 Task: Create a task  Integrate website with a new chatbot for customer support , assign it to team member softage.2@softage.net in the project BlazeTech and update the status of the task to  Off Track , set the priority of the task to Medium
Action: Mouse moved to (155, 658)
Screenshot: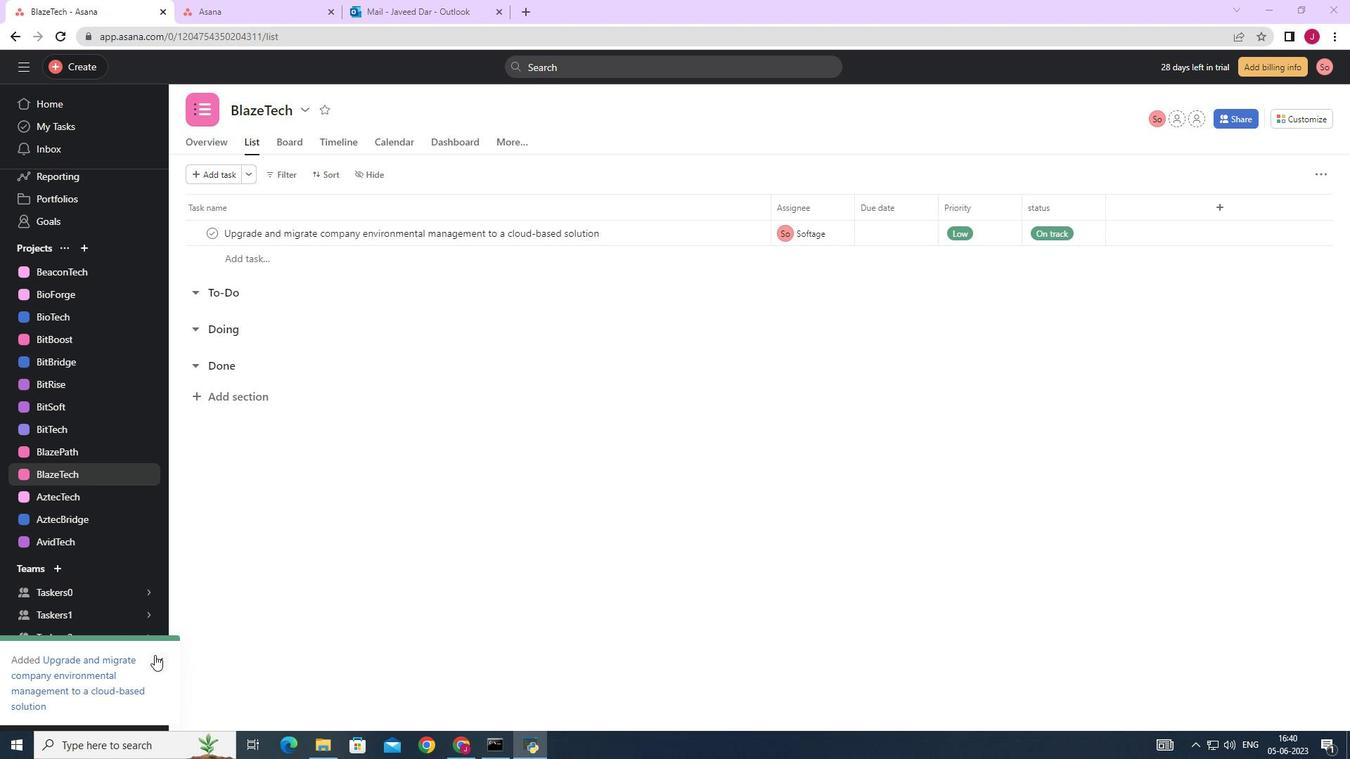 
Action: Mouse pressed left at (155, 658)
Screenshot: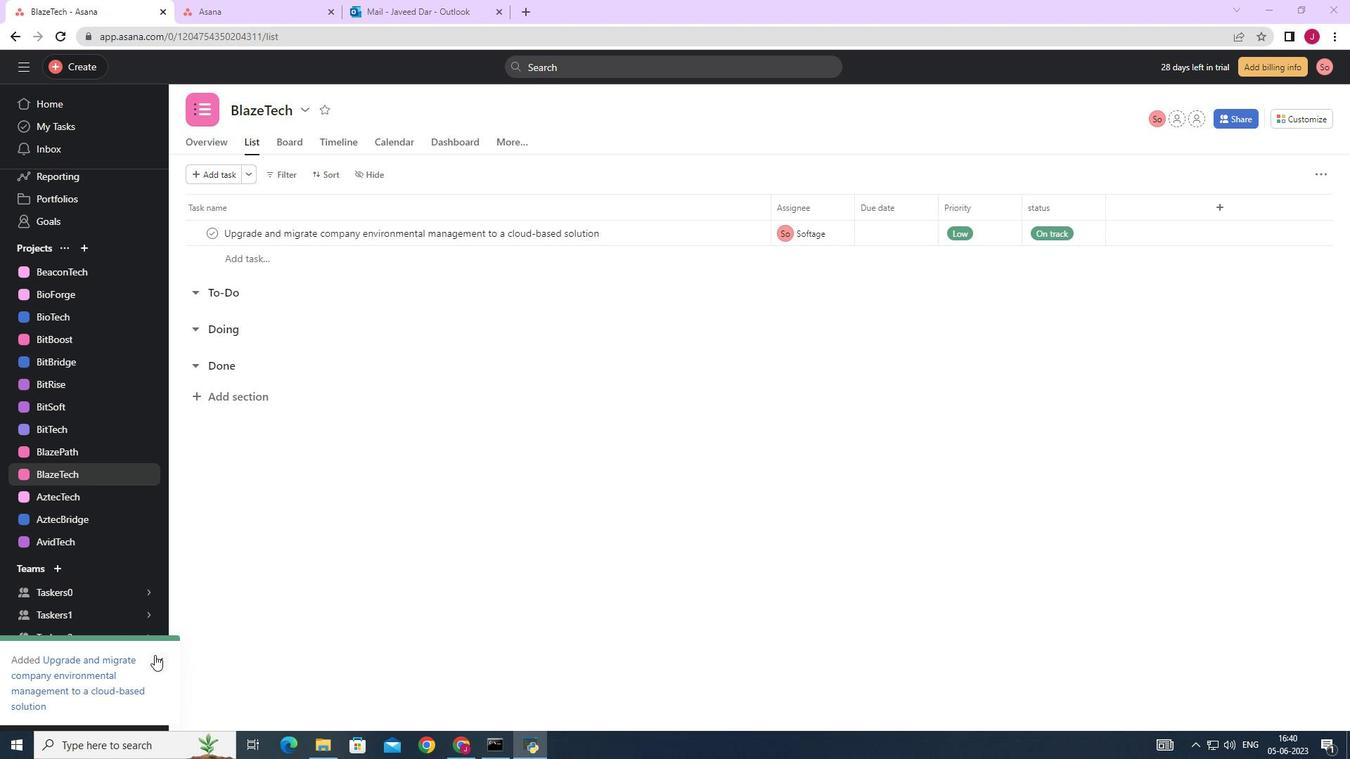 
Action: Mouse moved to (90, 60)
Screenshot: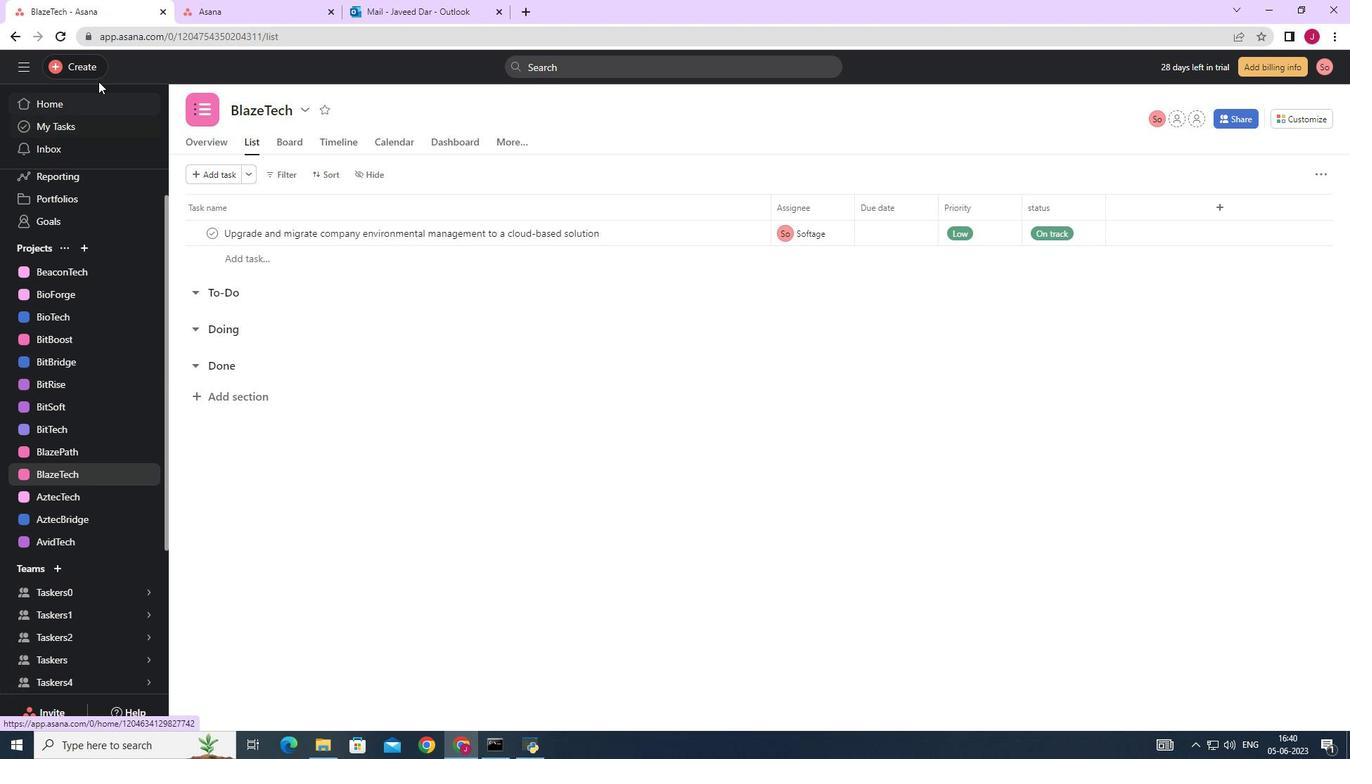 
Action: Mouse pressed left at (90, 60)
Screenshot: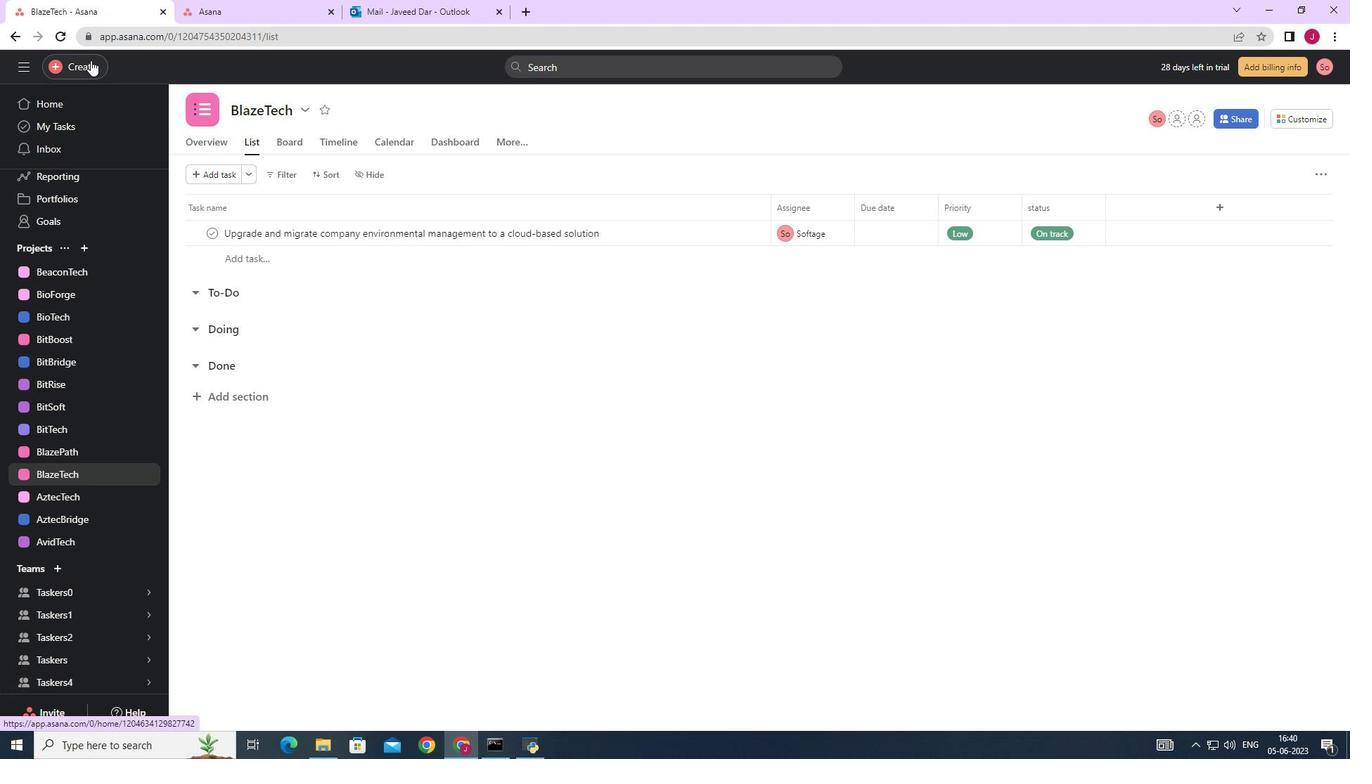 
Action: Mouse moved to (147, 68)
Screenshot: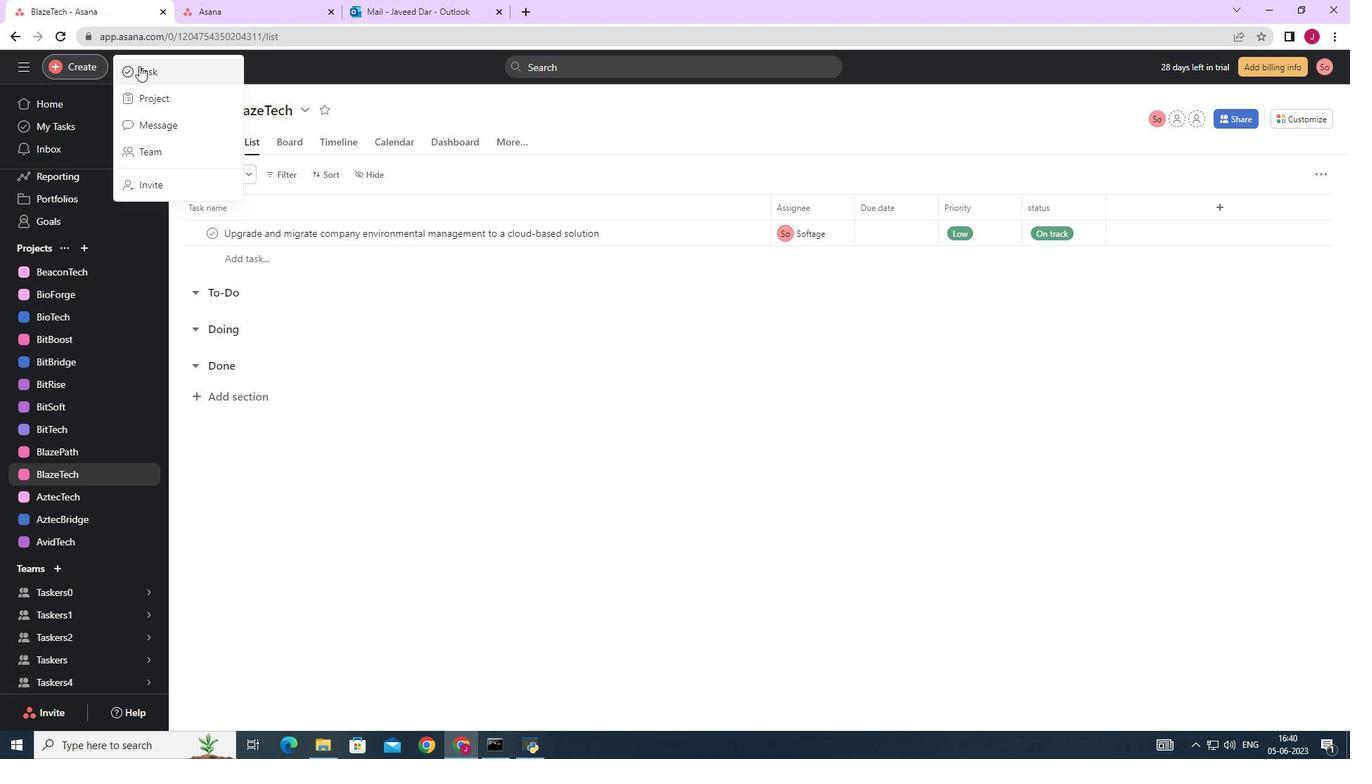 
Action: Mouse pressed left at (147, 68)
Screenshot: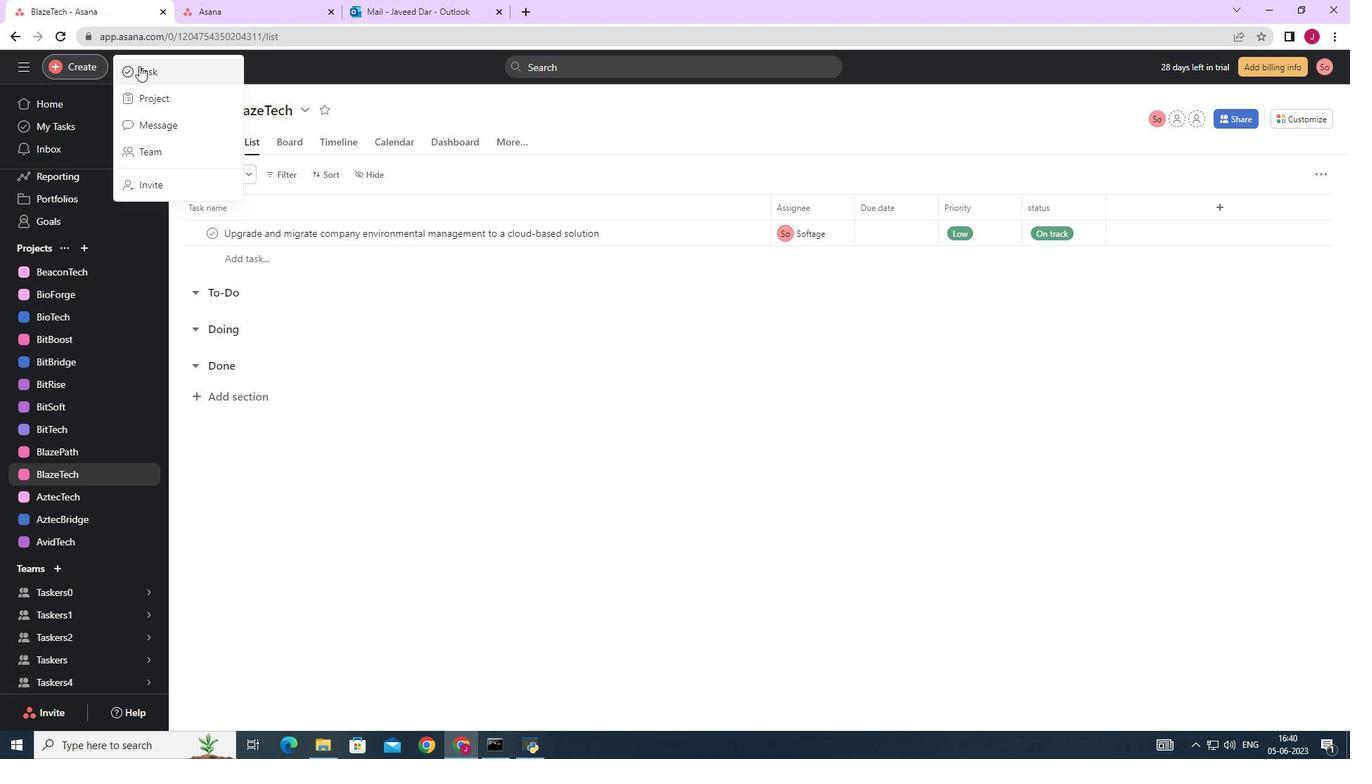 
Action: Mouse moved to (1070, 465)
Screenshot: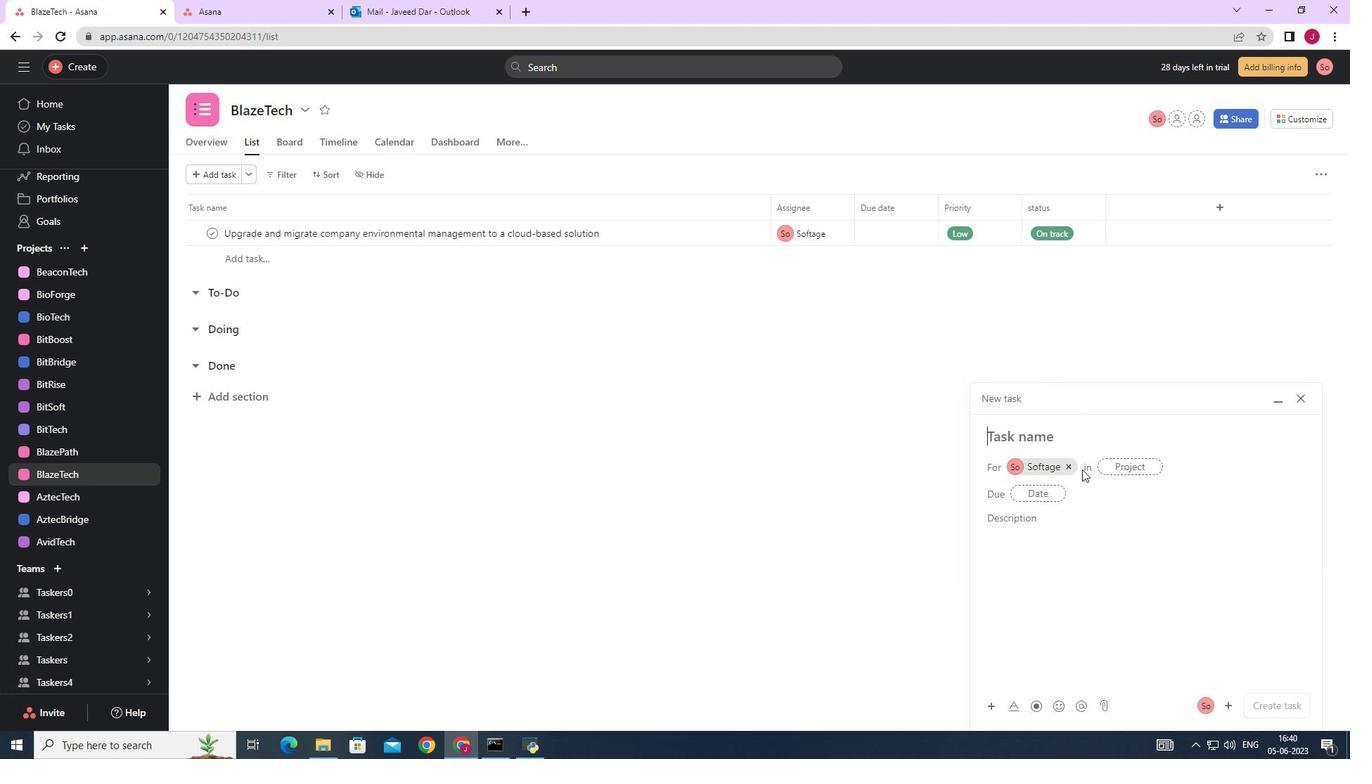 
Action: Mouse pressed left at (1070, 465)
Screenshot: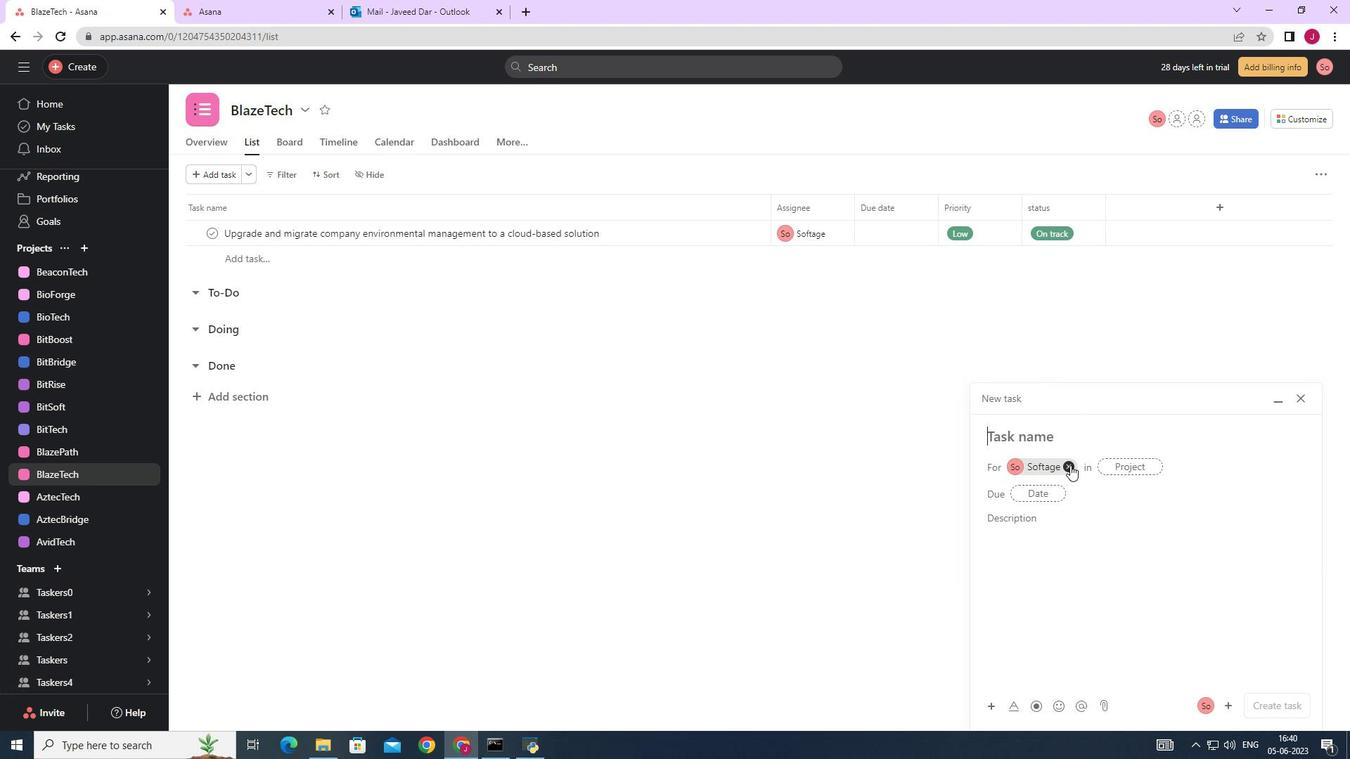 
Action: Mouse moved to (1020, 443)
Screenshot: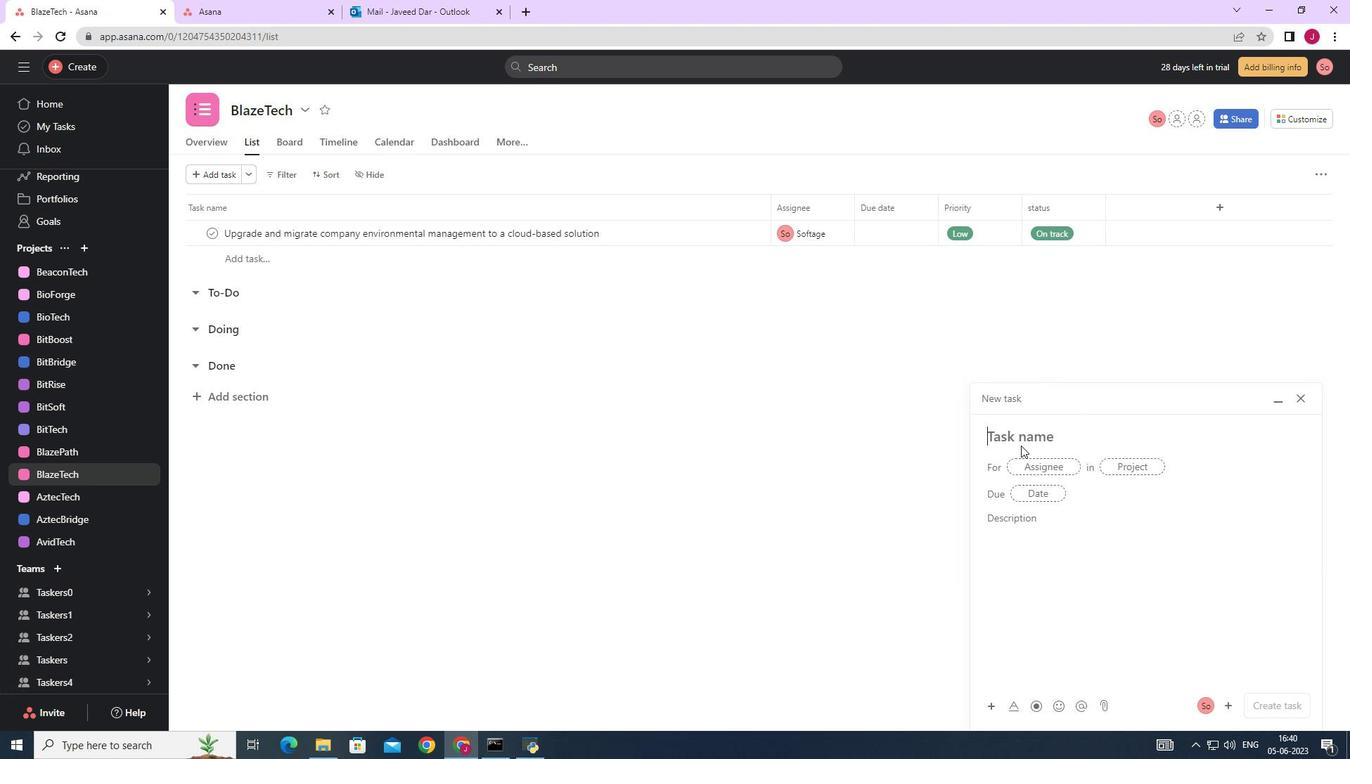 
Action: Mouse pressed left at (1020, 443)
Screenshot: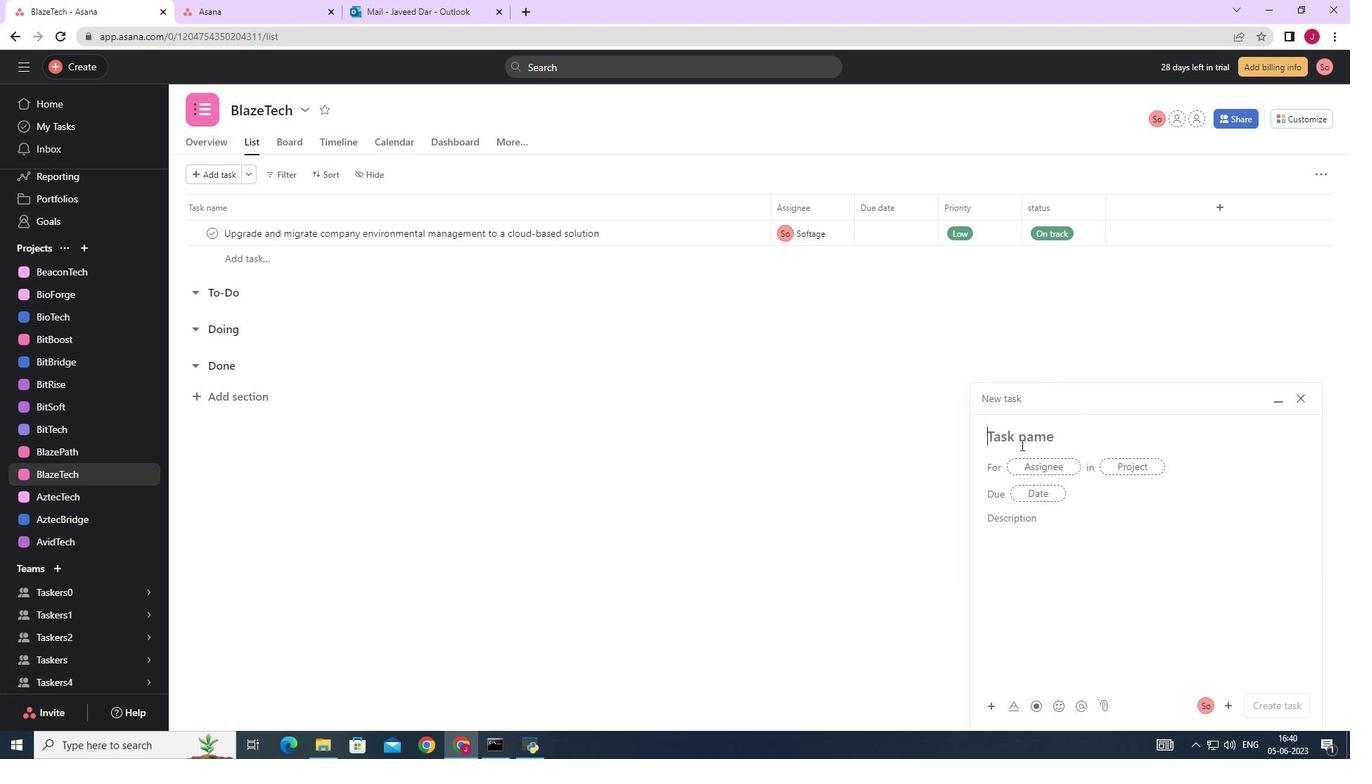
Action: Mouse moved to (1020, 443)
Screenshot: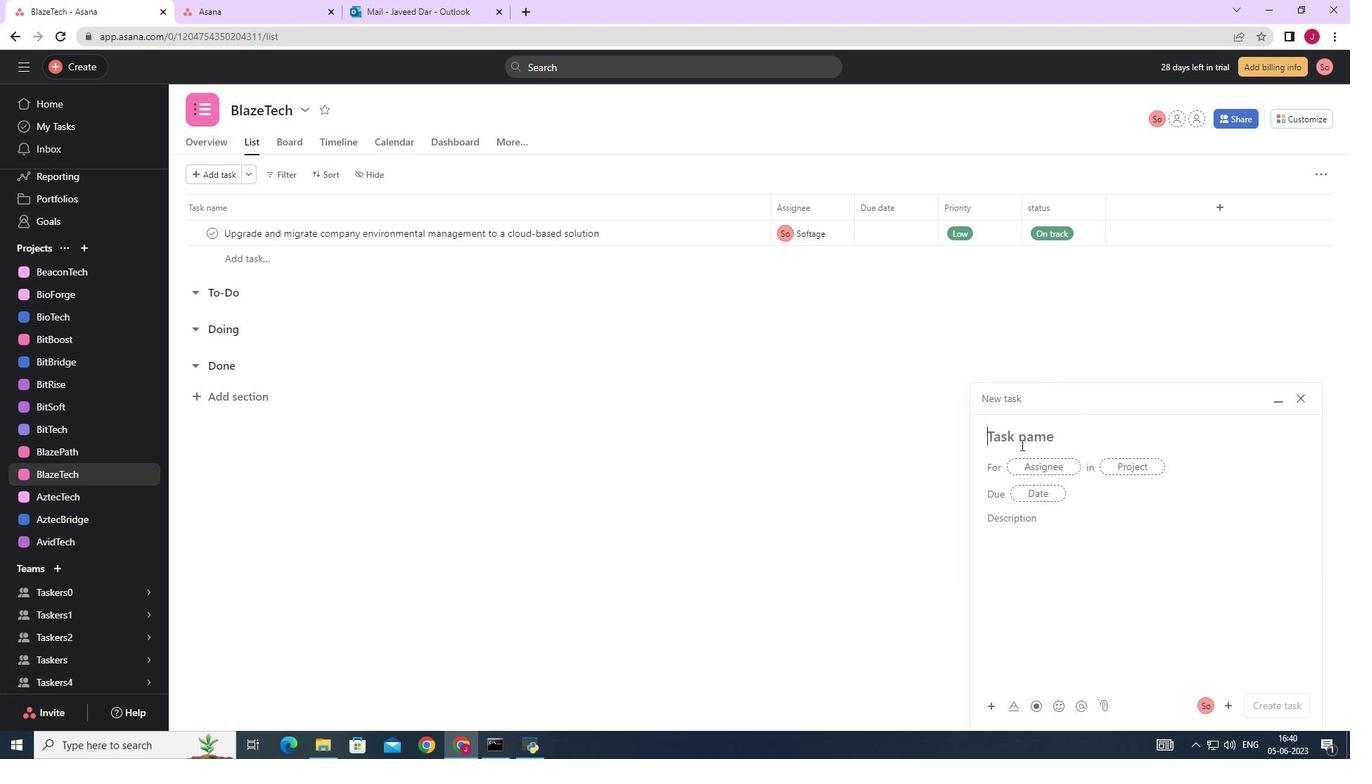 
Action: Key pressed <Key.caps_lock>IN<Key.backspace><Key.caps_lock>n<Key.caps_lock><Key.caps_lock>tegrate<Key.space>website<Key.space>with<Key.space>a<Key.space>new<Key.space>chatbot<Key.space>for<Key.space>customer<Key.space>suppr<Key.backspace>ort<Key.space>
Screenshot: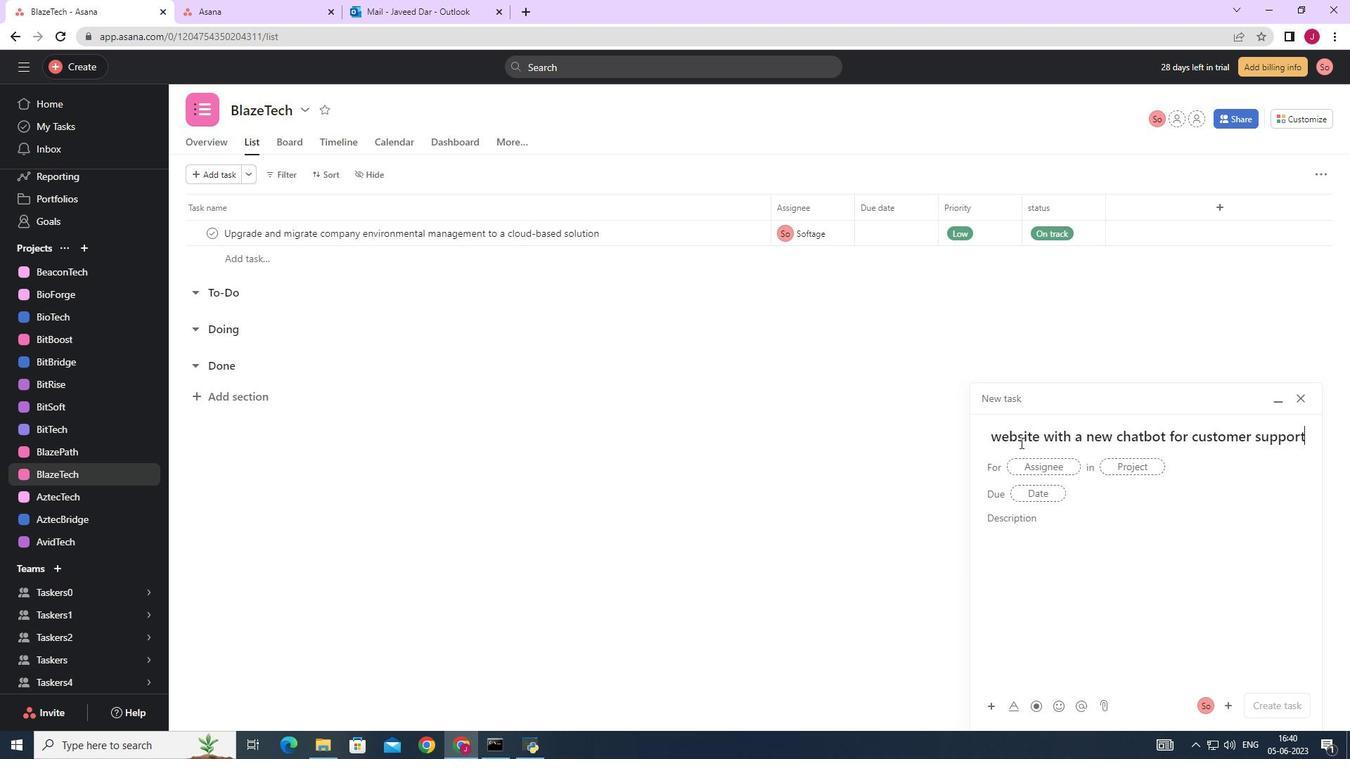 
Action: Mouse moved to (1034, 464)
Screenshot: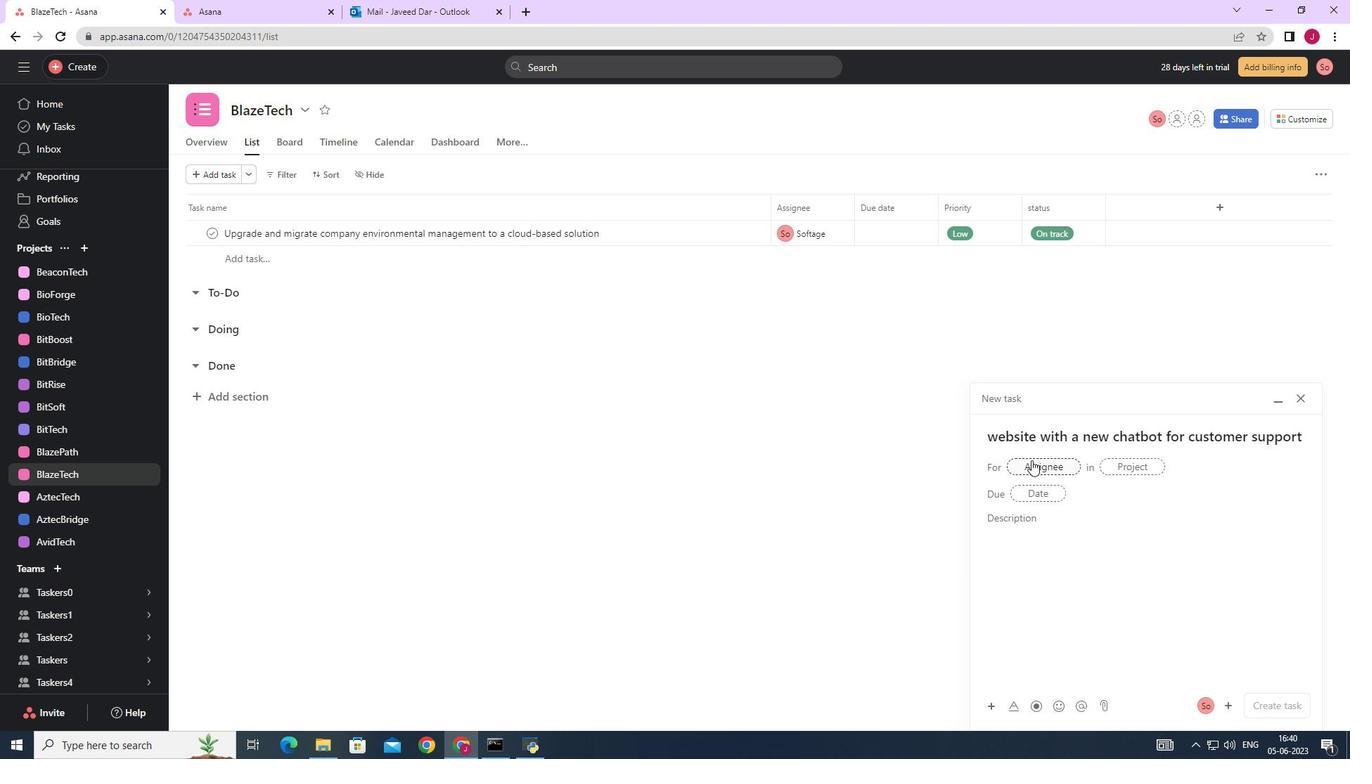 
Action: Mouse pressed left at (1034, 464)
Screenshot: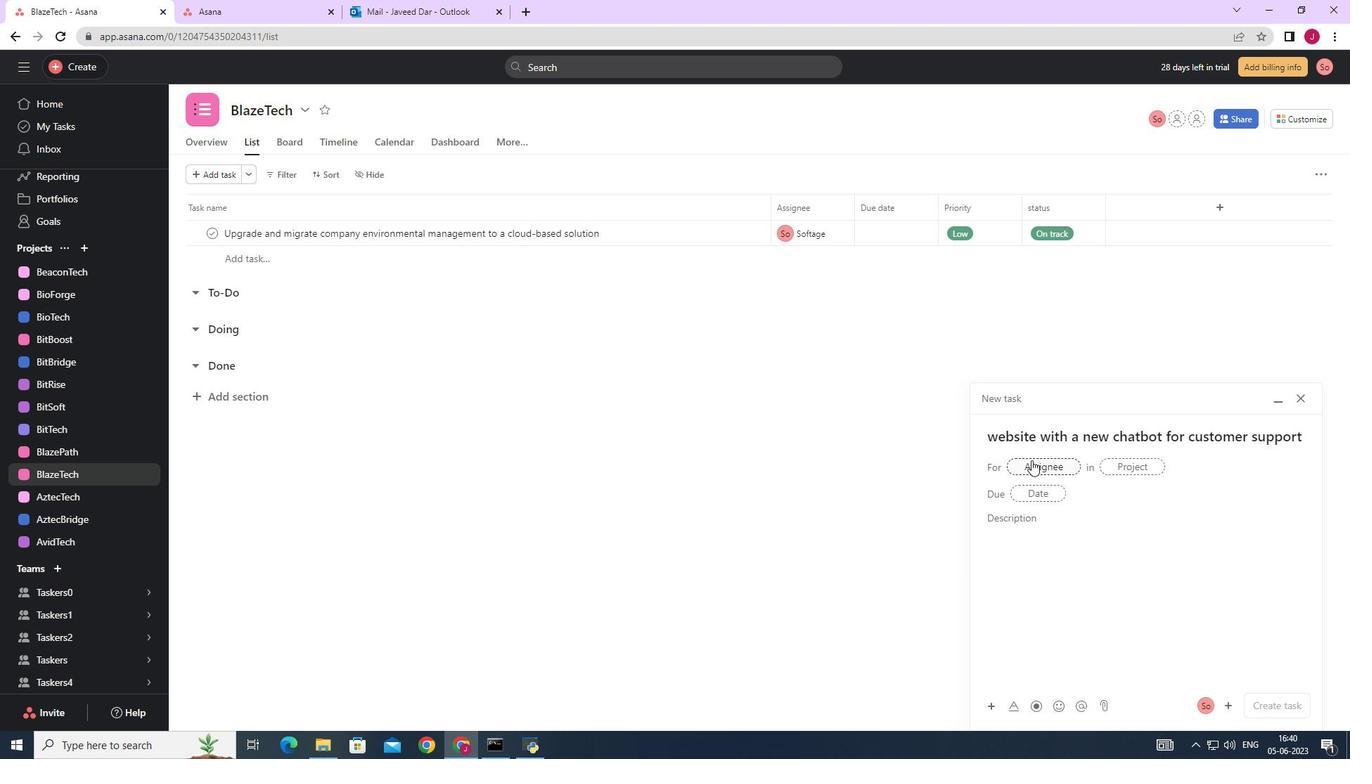 
Action: Key pressed softage.2
Screenshot: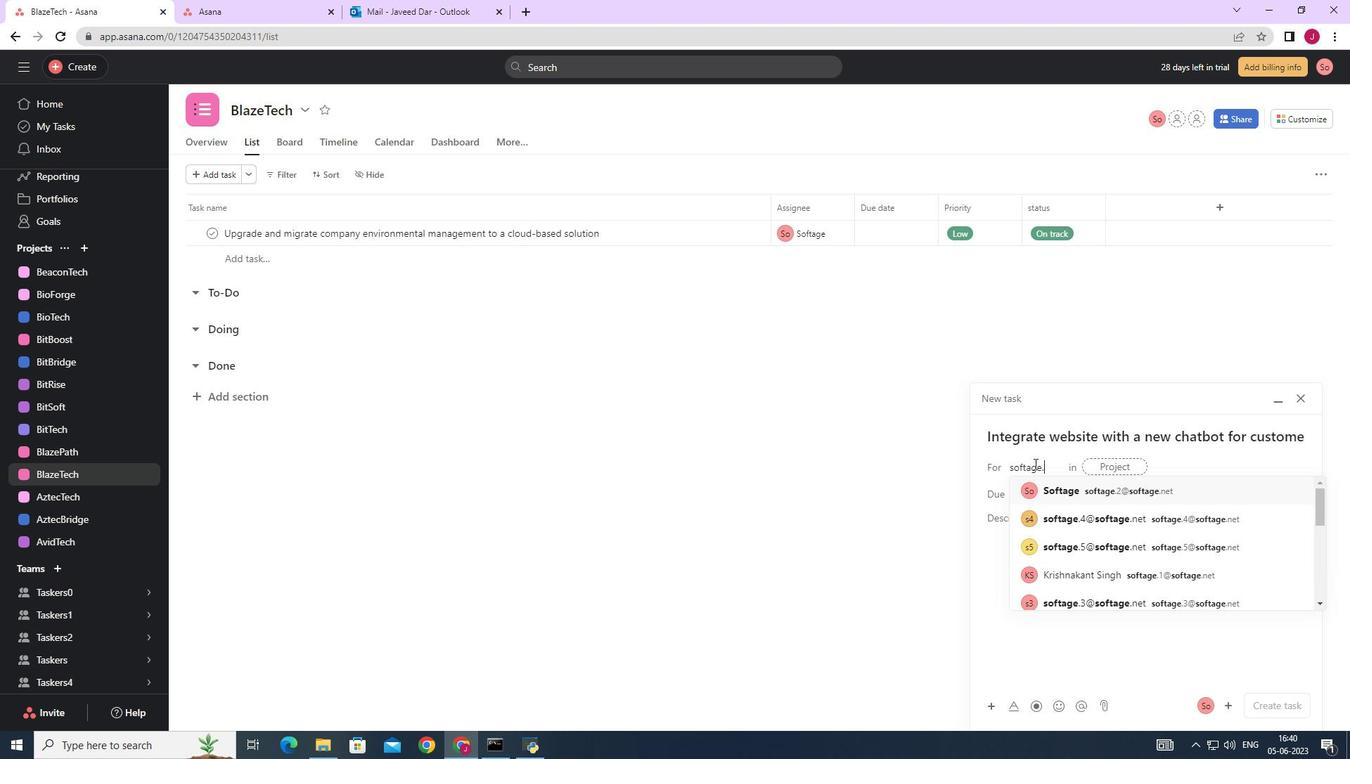 
Action: Mouse moved to (1106, 490)
Screenshot: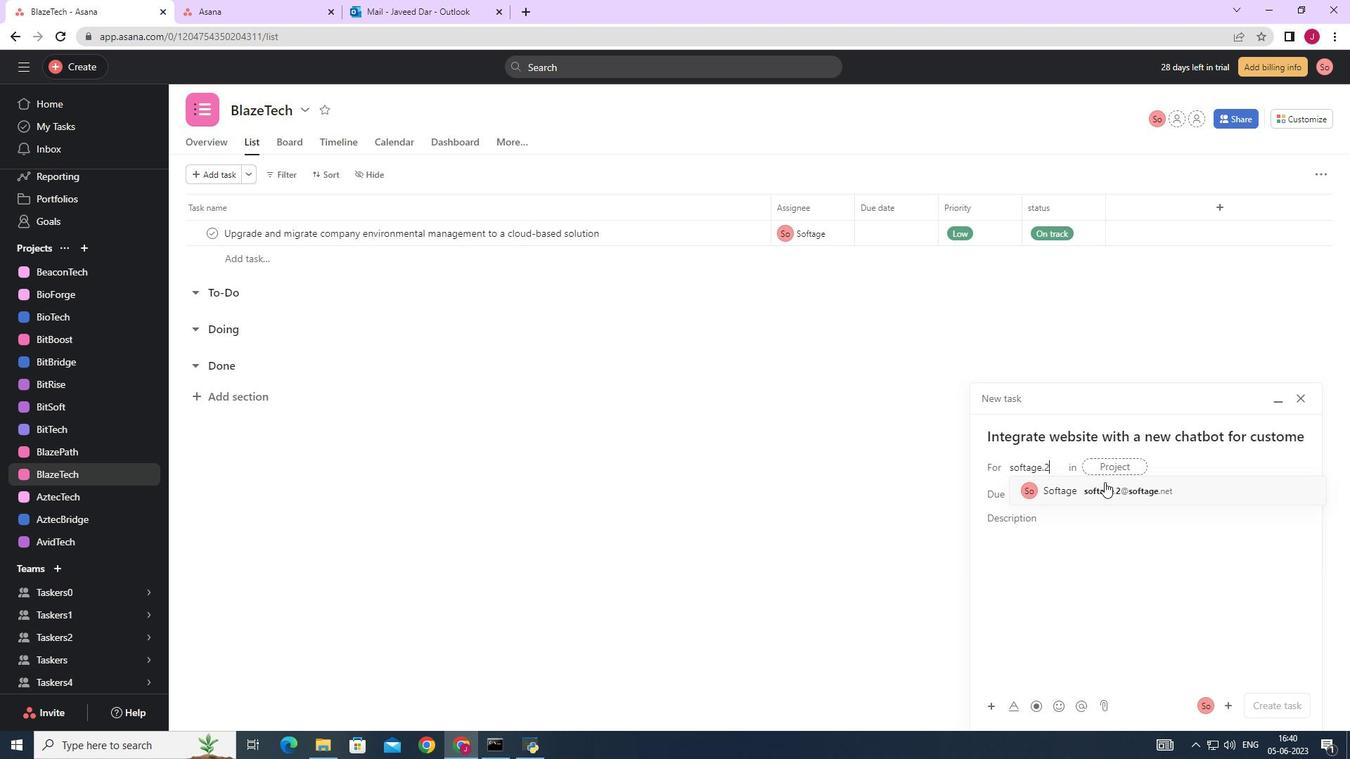 
Action: Mouse pressed left at (1106, 490)
Screenshot: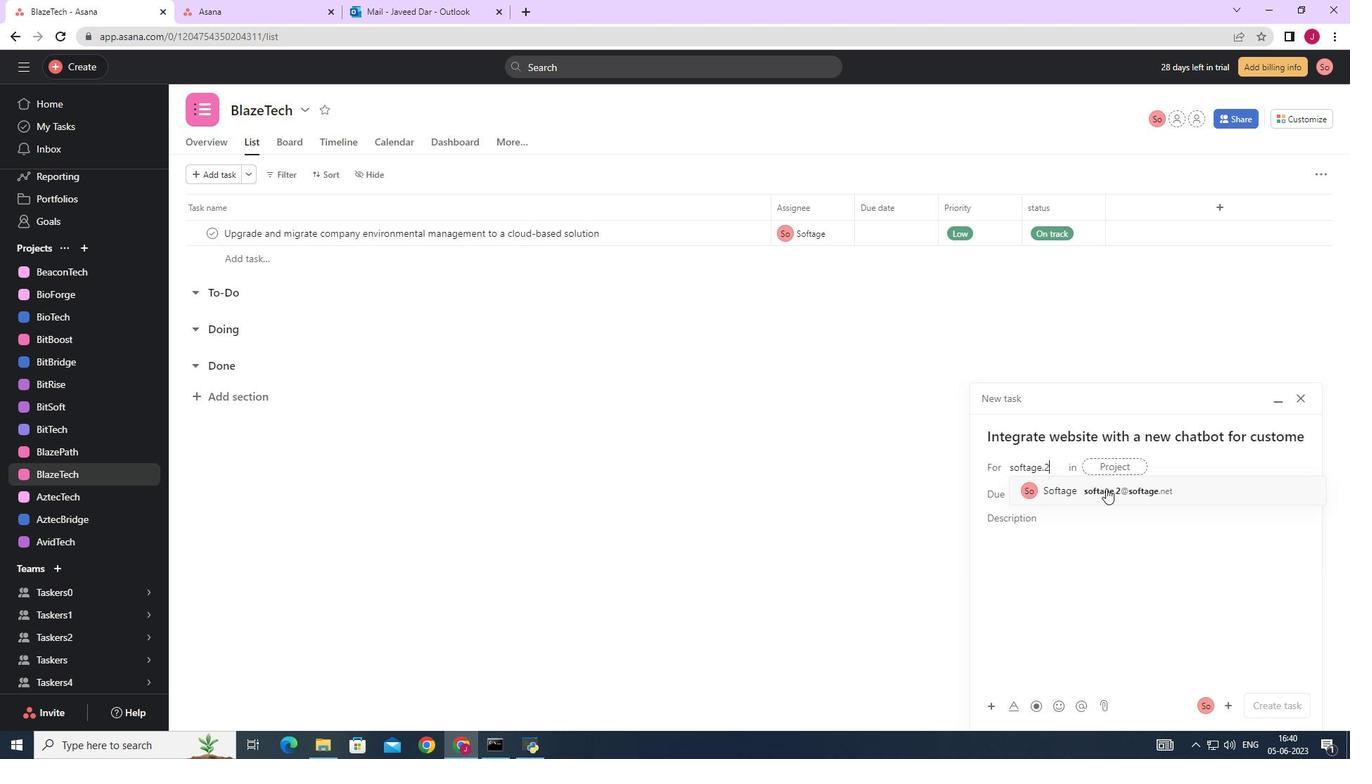 
Action: Mouse moved to (917, 495)
Screenshot: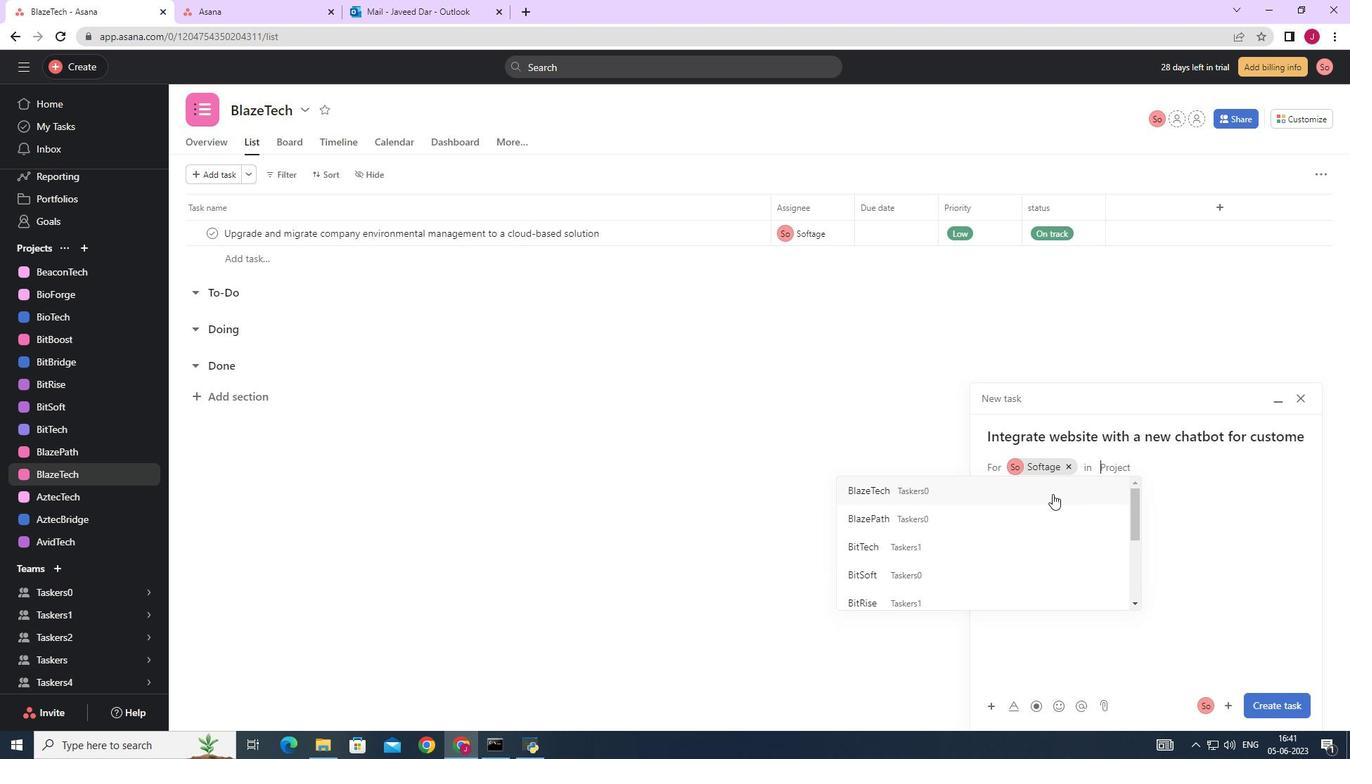 
Action: Mouse pressed left at (917, 495)
Screenshot: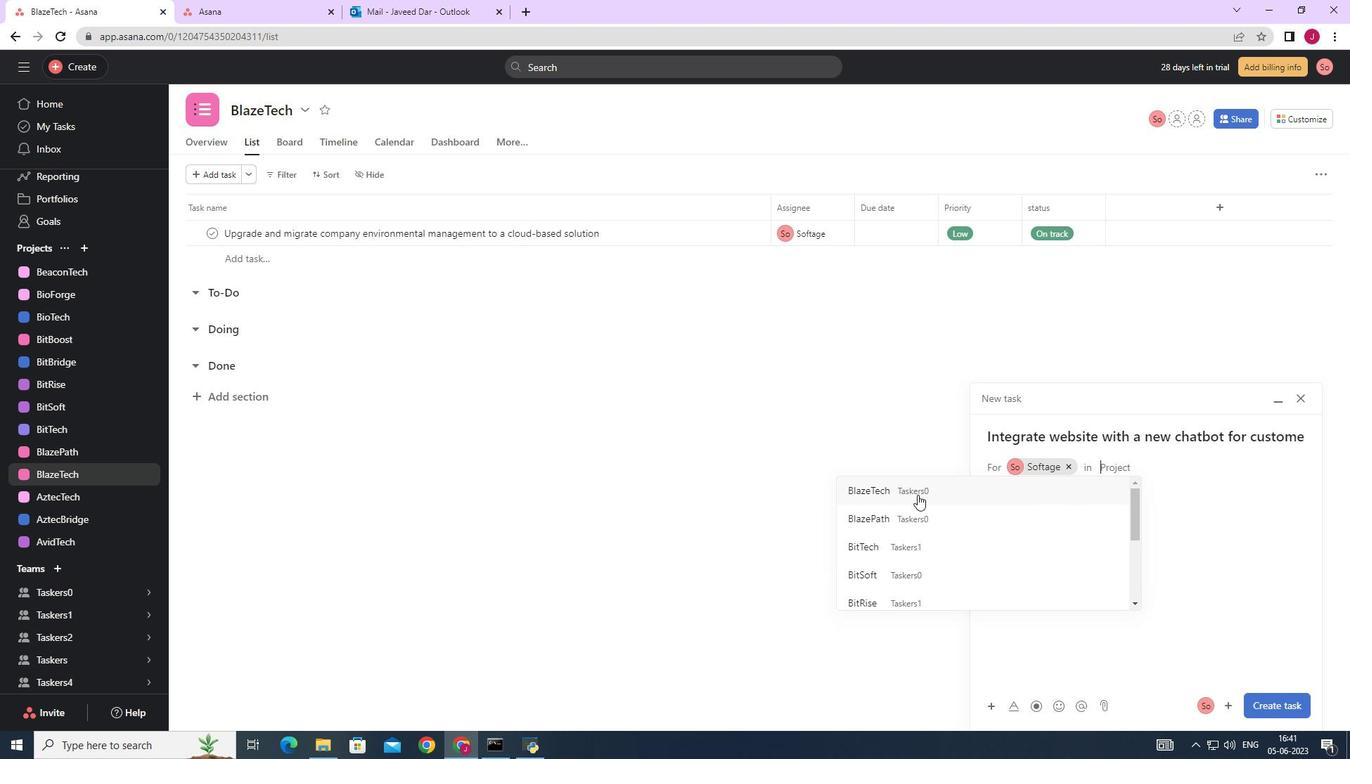 
Action: Mouse moved to (1059, 525)
Screenshot: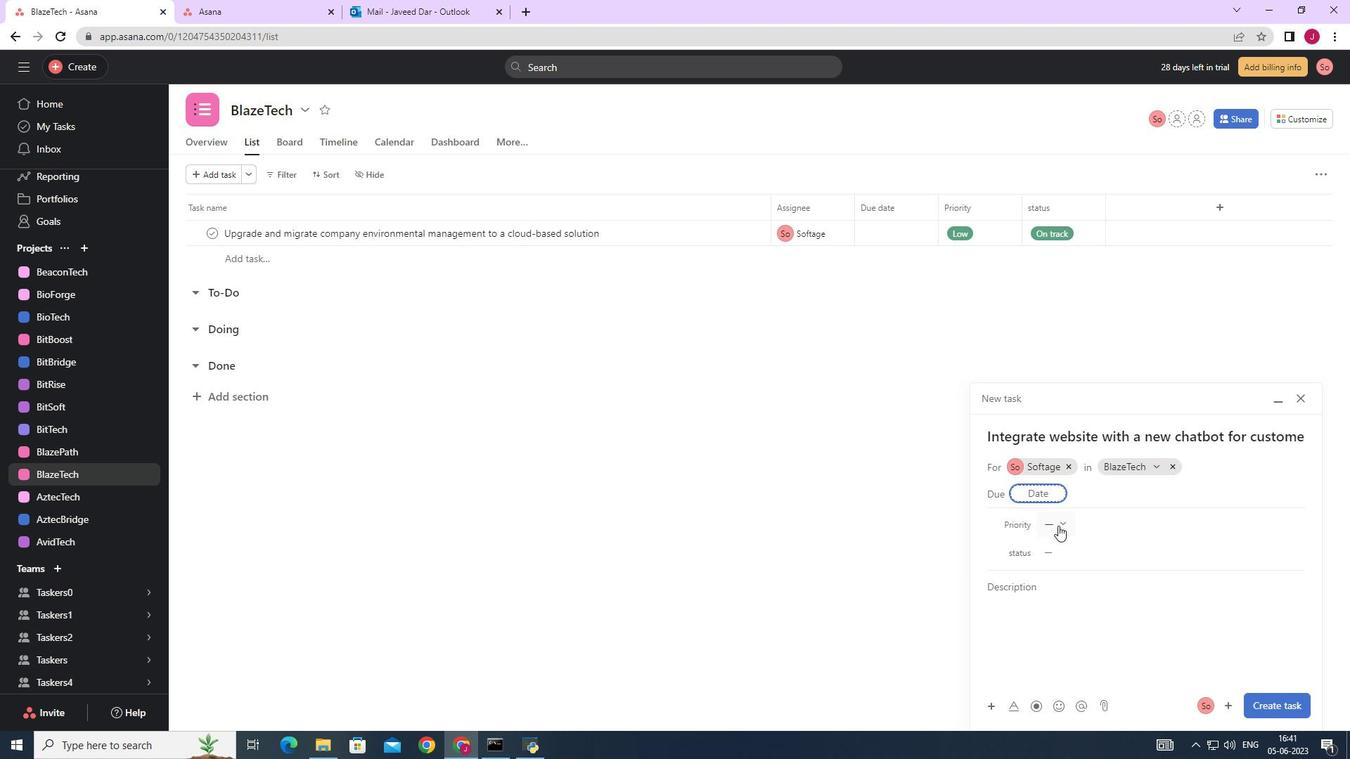 
Action: Mouse pressed left at (1059, 525)
Screenshot: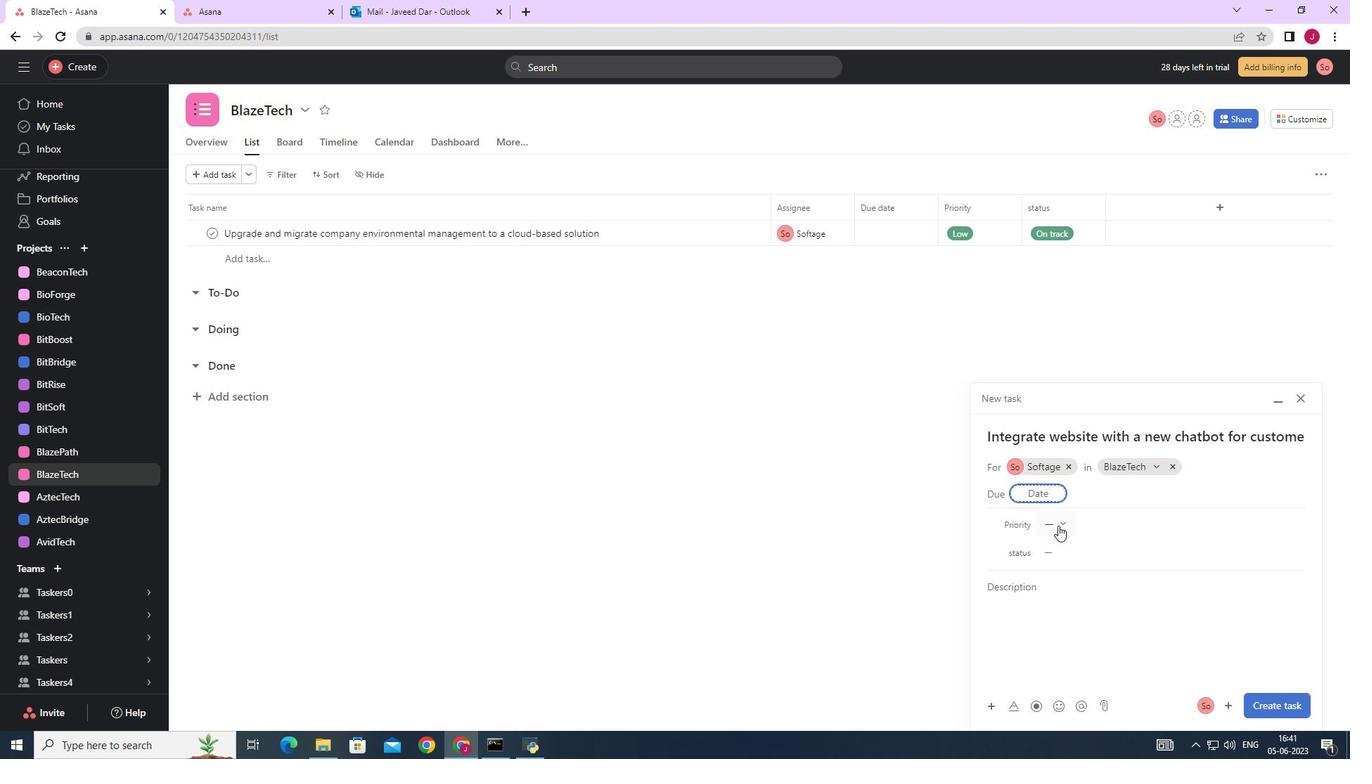 
Action: Mouse moved to (1078, 571)
Screenshot: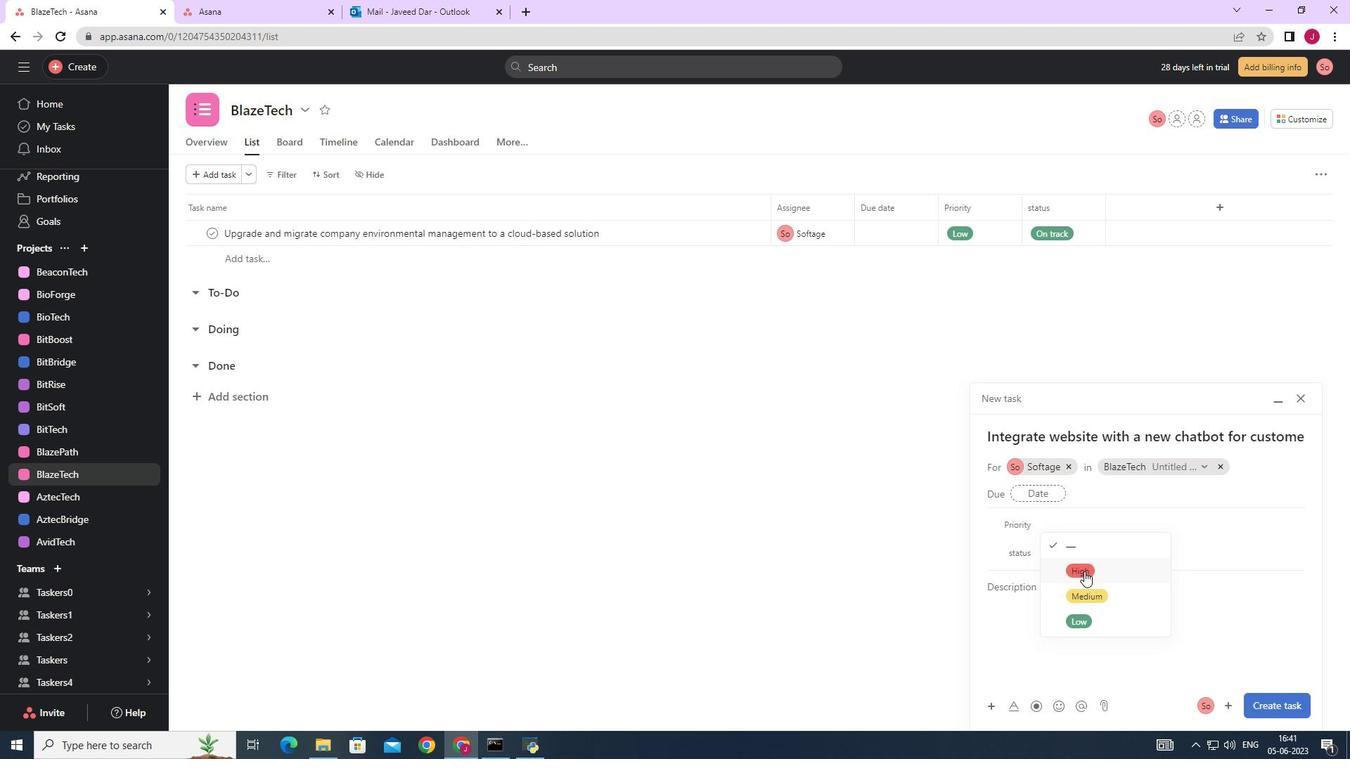 
Action: Mouse pressed left at (1078, 571)
Screenshot: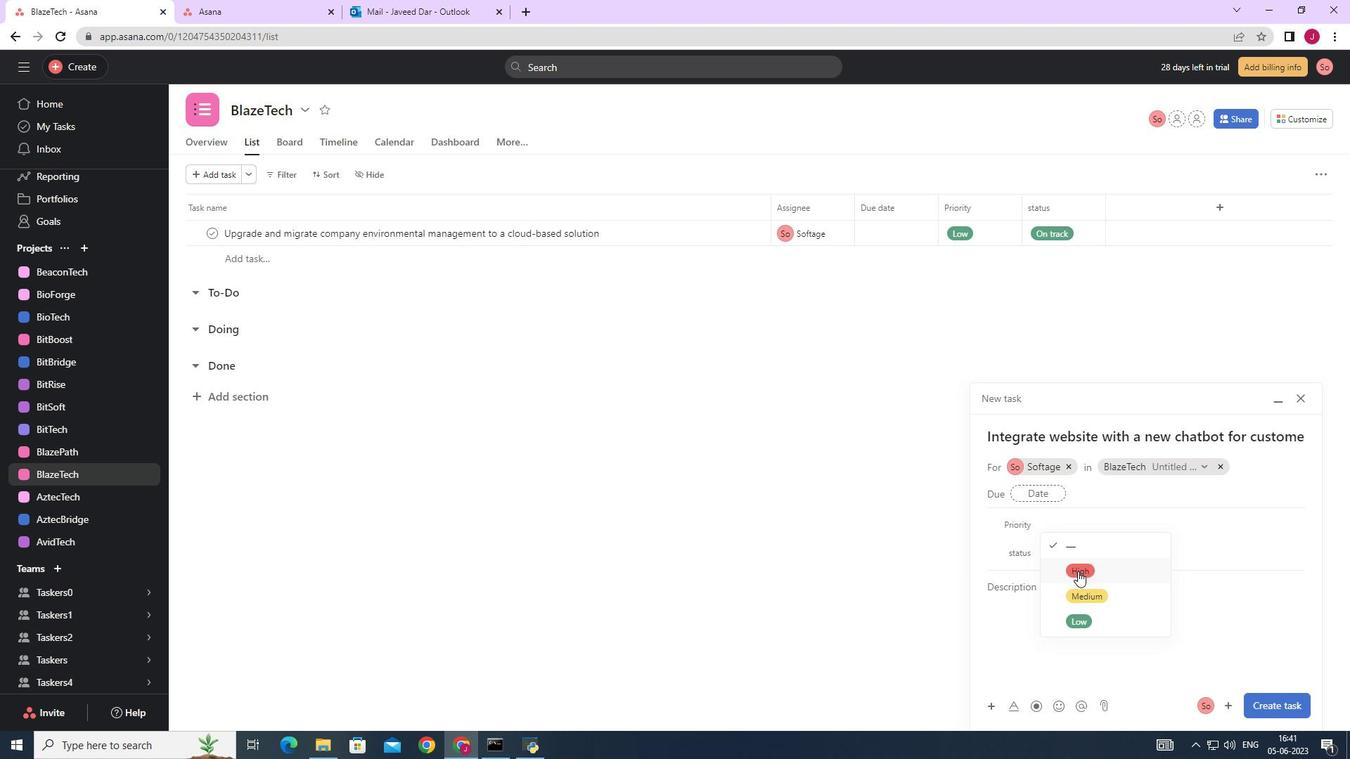 
Action: Mouse moved to (1059, 531)
Screenshot: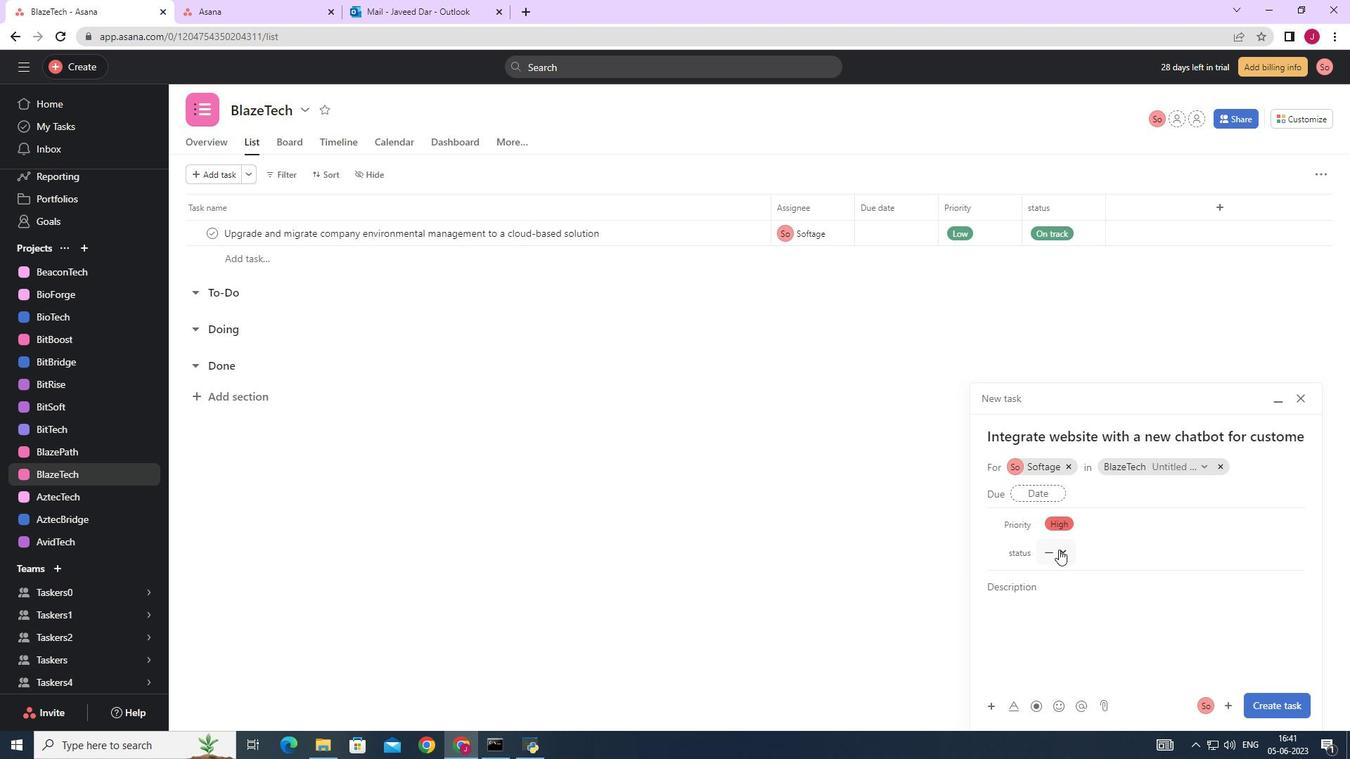 
Action: Mouse pressed left at (1059, 531)
Screenshot: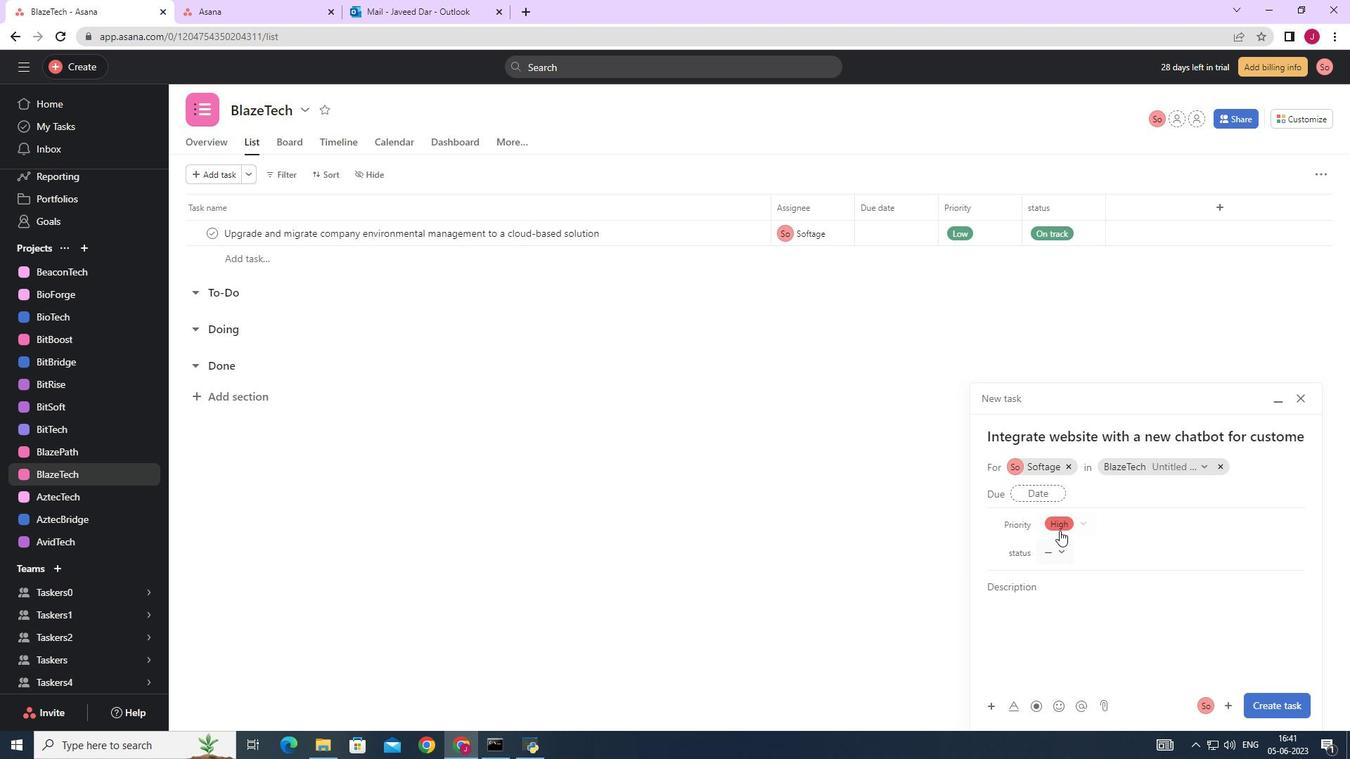 
Action: Mouse moved to (1090, 595)
Screenshot: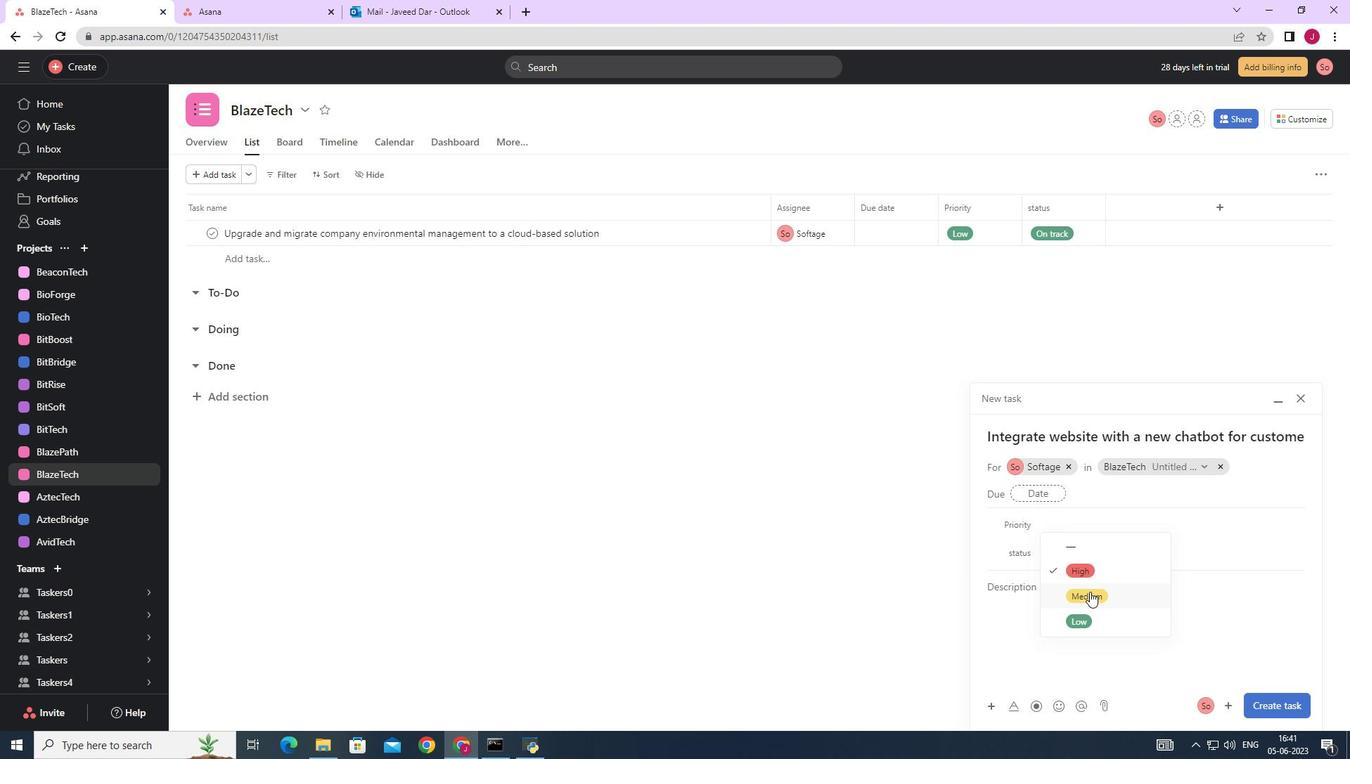 
Action: Mouse pressed left at (1090, 595)
Screenshot: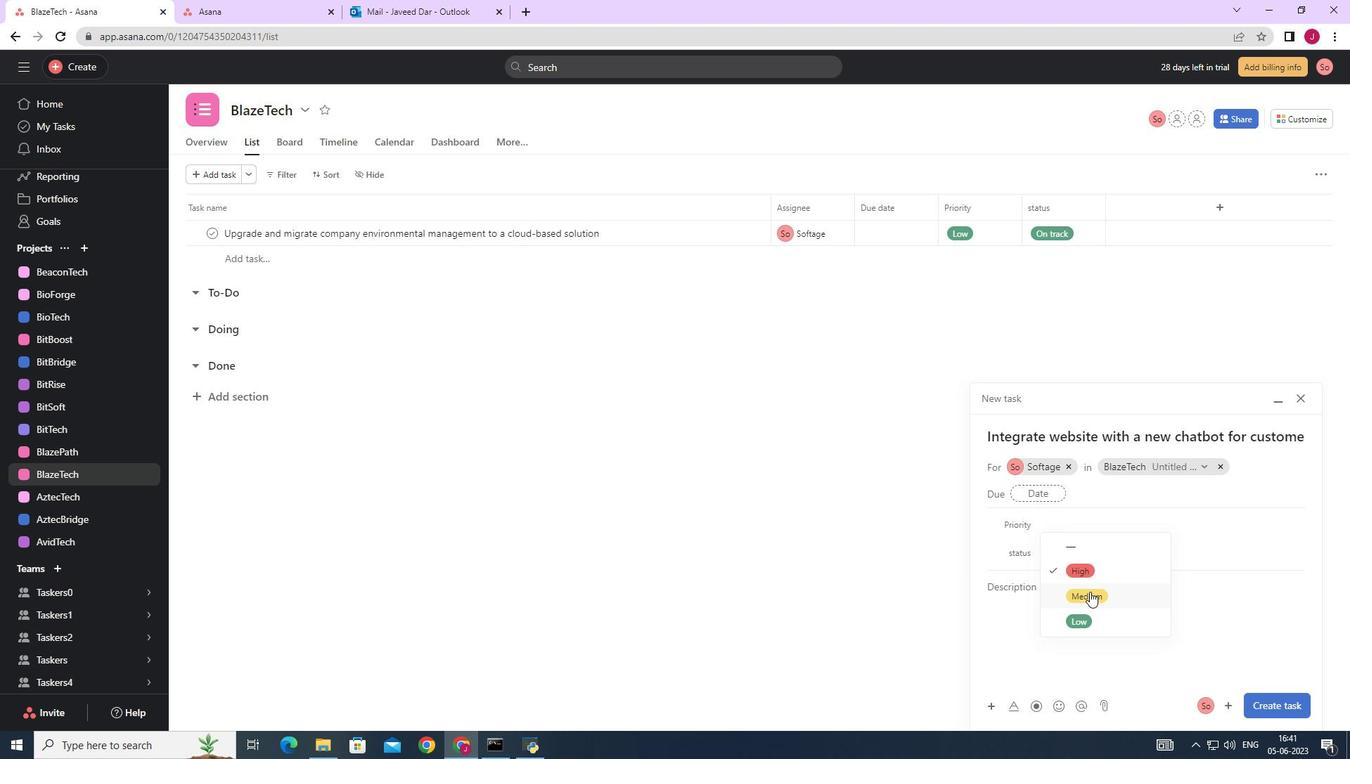 
Action: Mouse moved to (1064, 544)
Screenshot: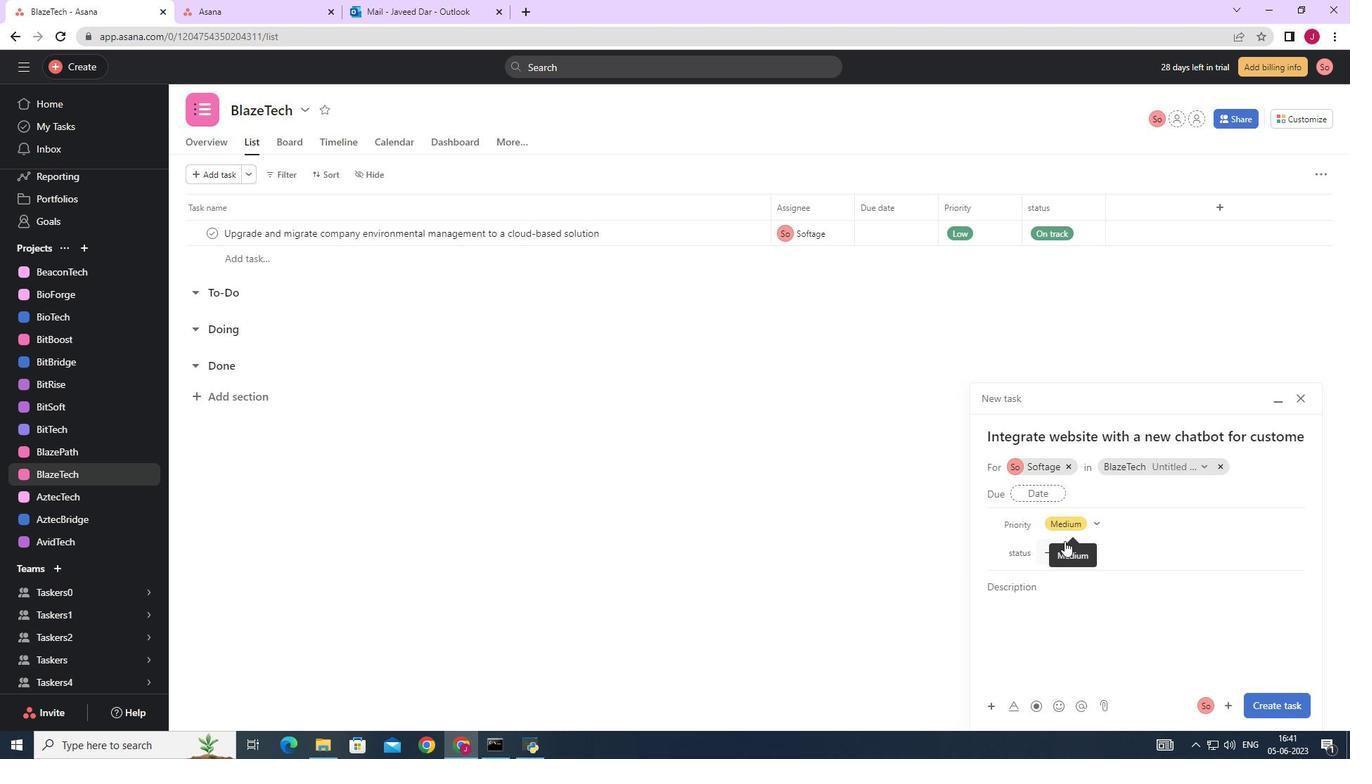 
Action: Mouse pressed left at (1064, 544)
Screenshot: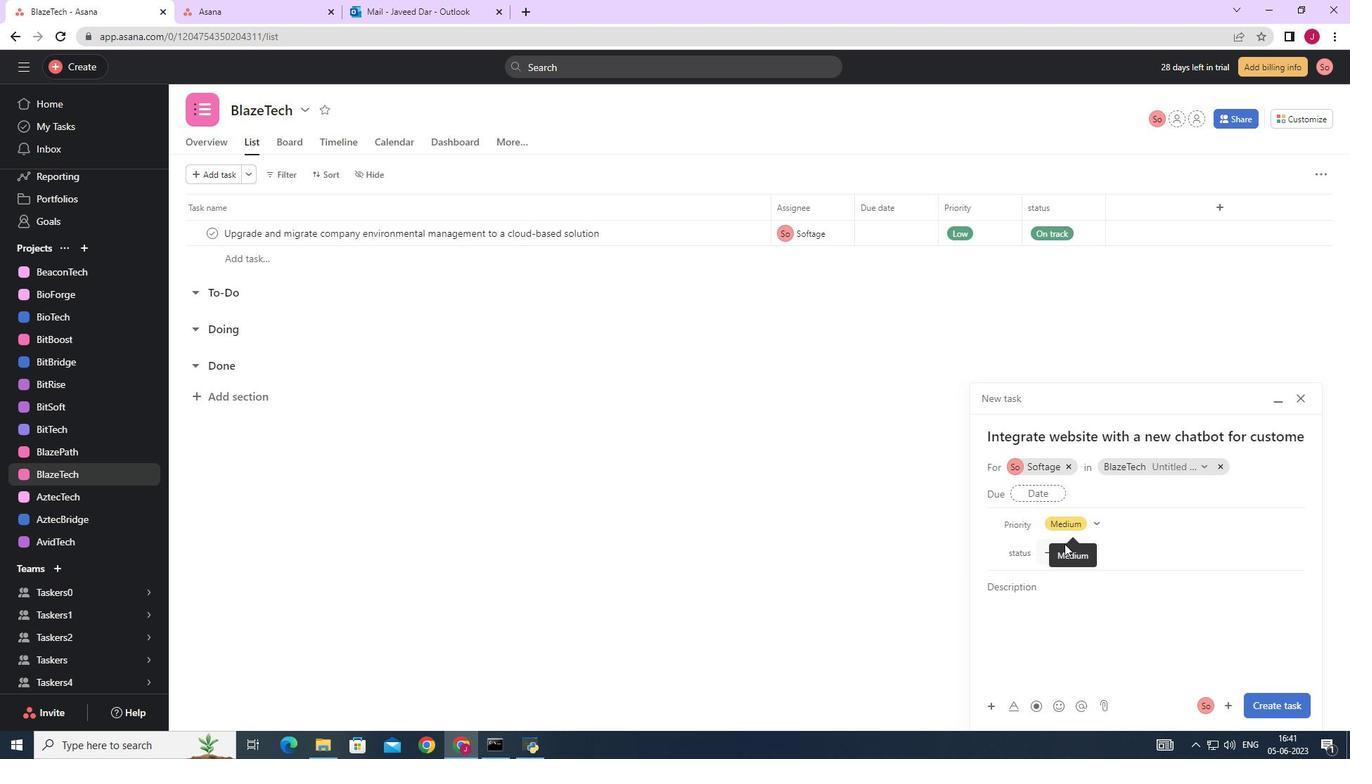
Action: Mouse moved to (1069, 554)
Screenshot: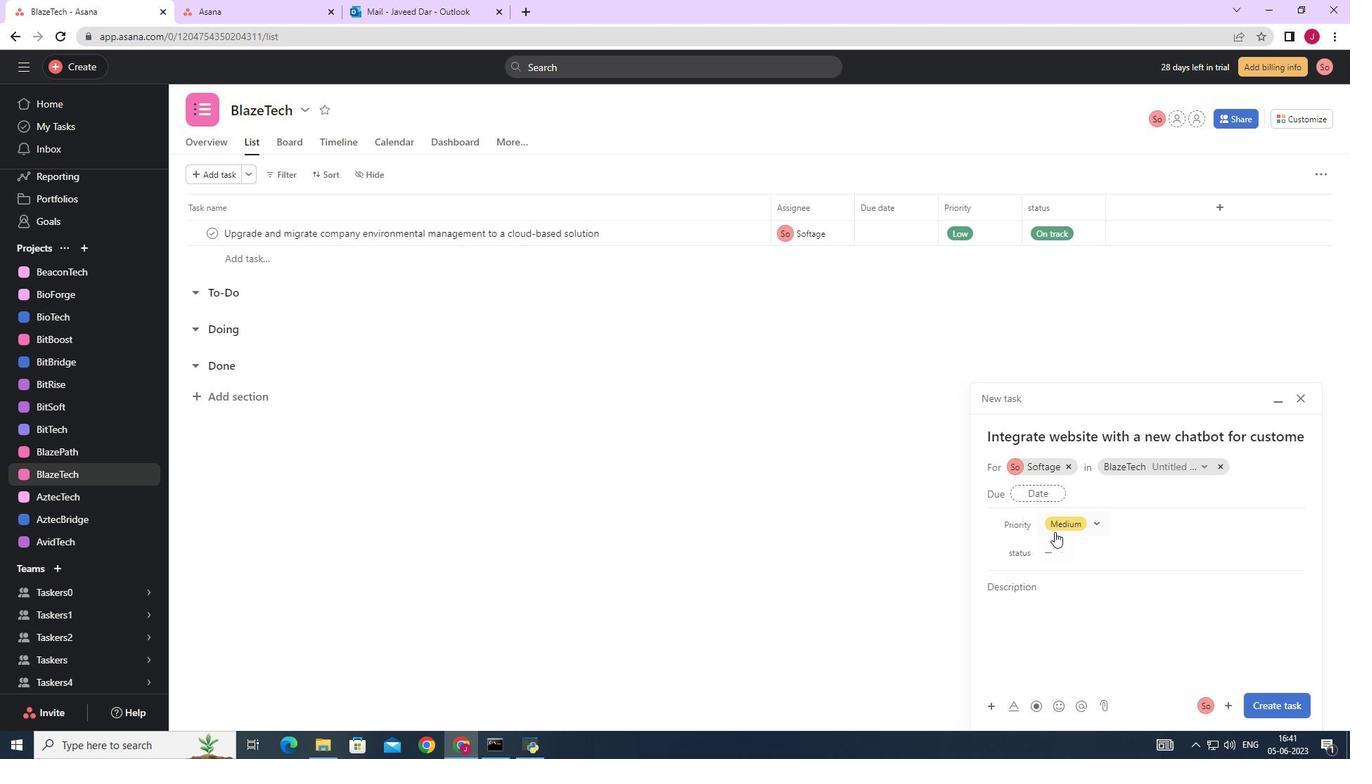 
Action: Mouse pressed left at (1069, 554)
Screenshot: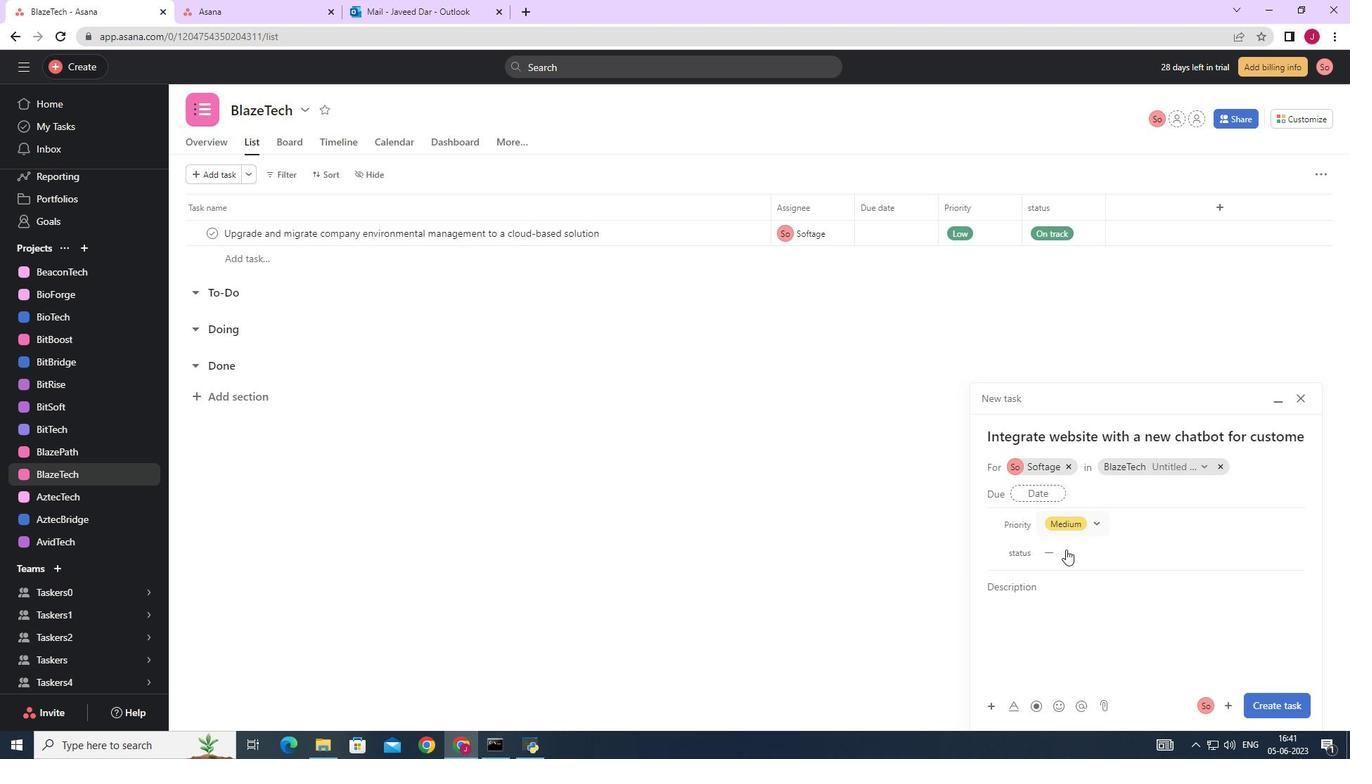 
Action: Mouse moved to (1088, 627)
Screenshot: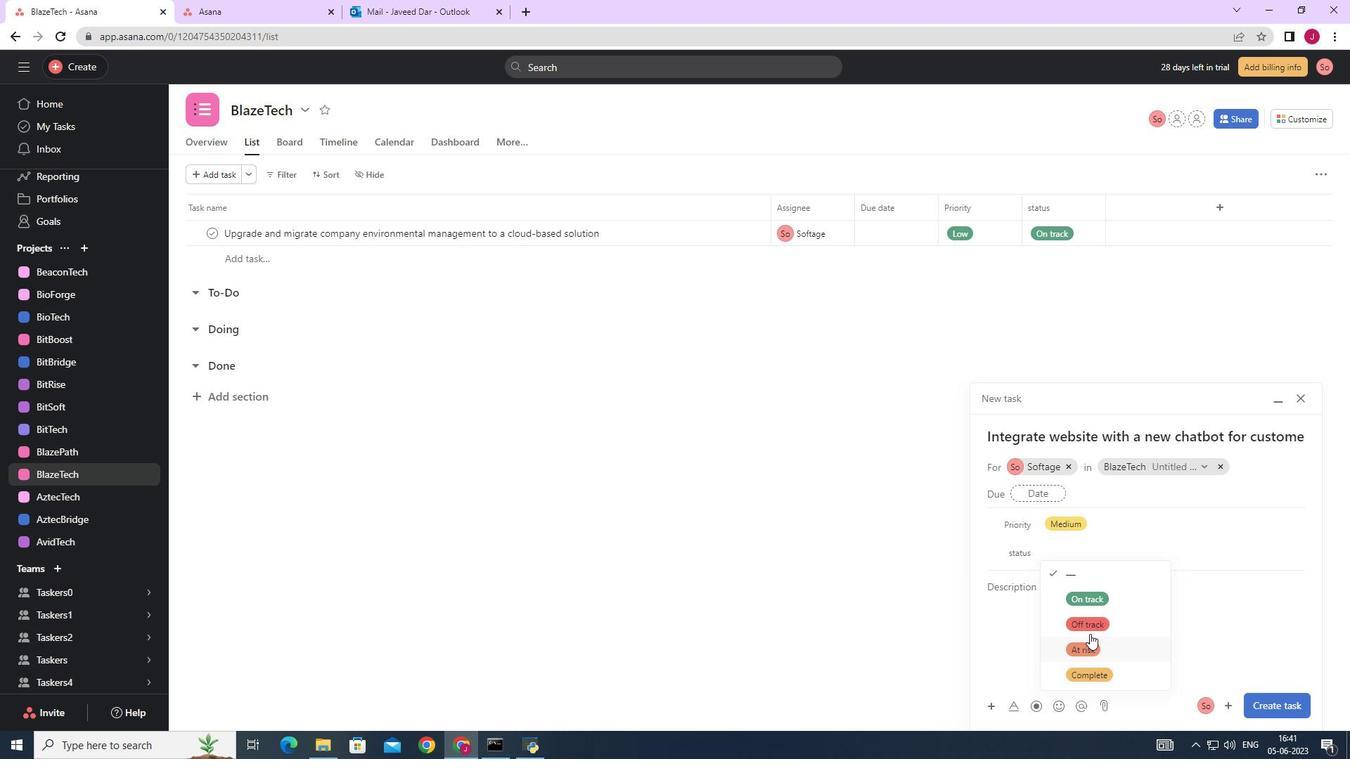 
Action: Mouse pressed left at (1088, 627)
Screenshot: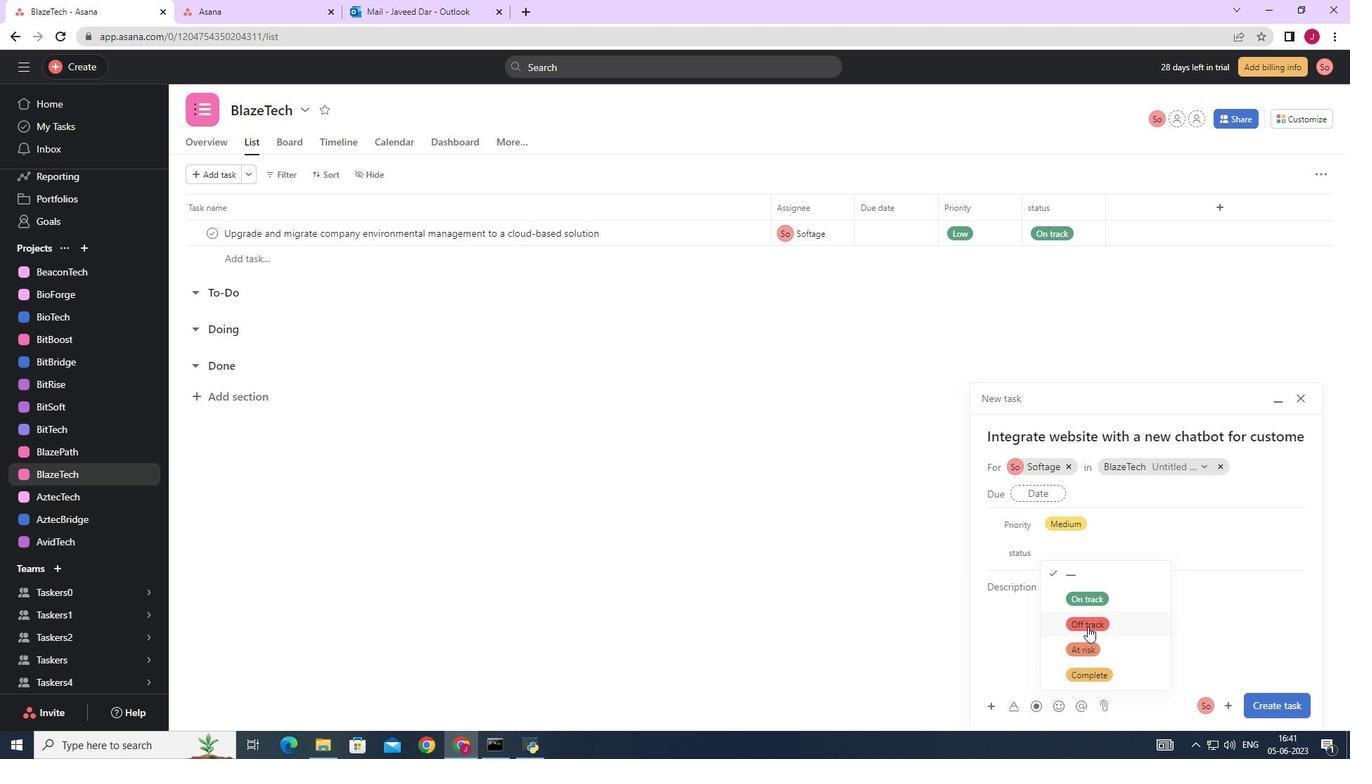 
Action: Mouse moved to (1275, 706)
Screenshot: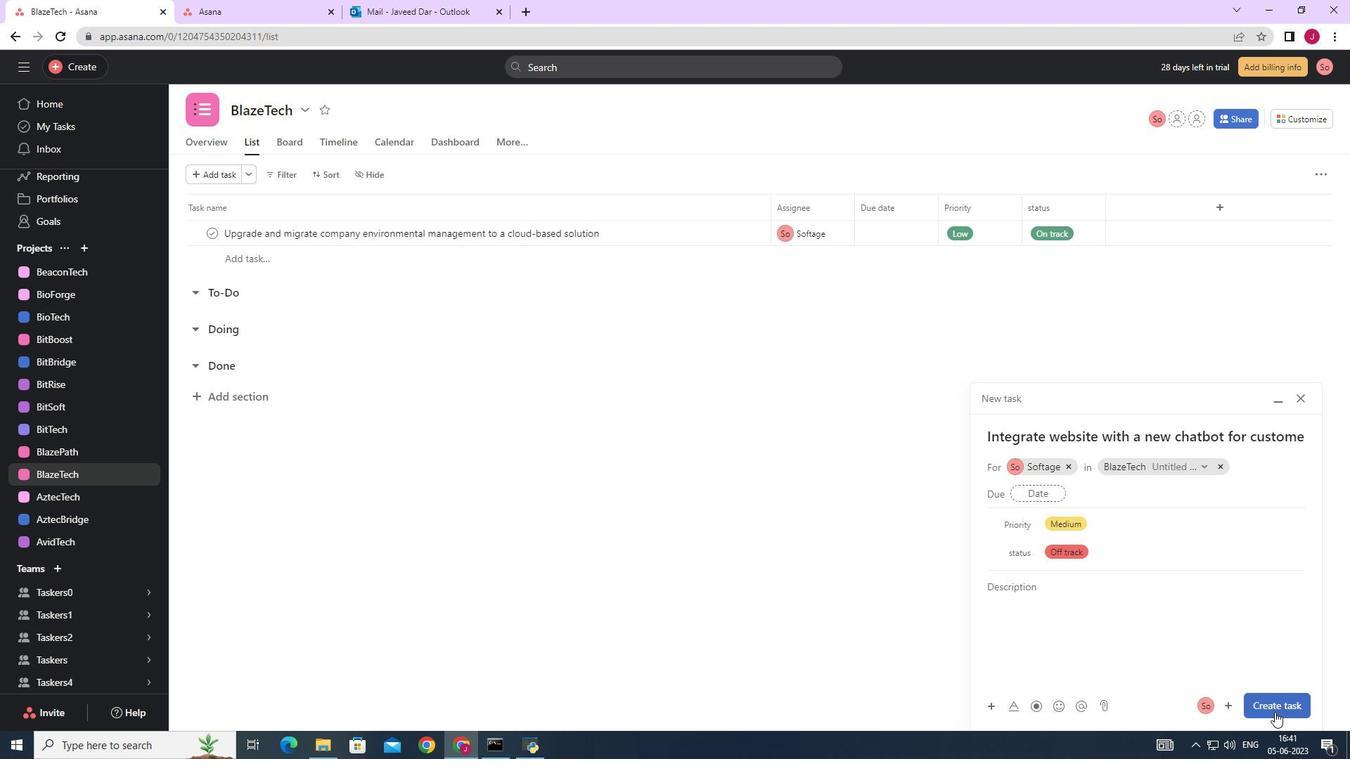 
Action: Mouse pressed left at (1275, 706)
Screenshot: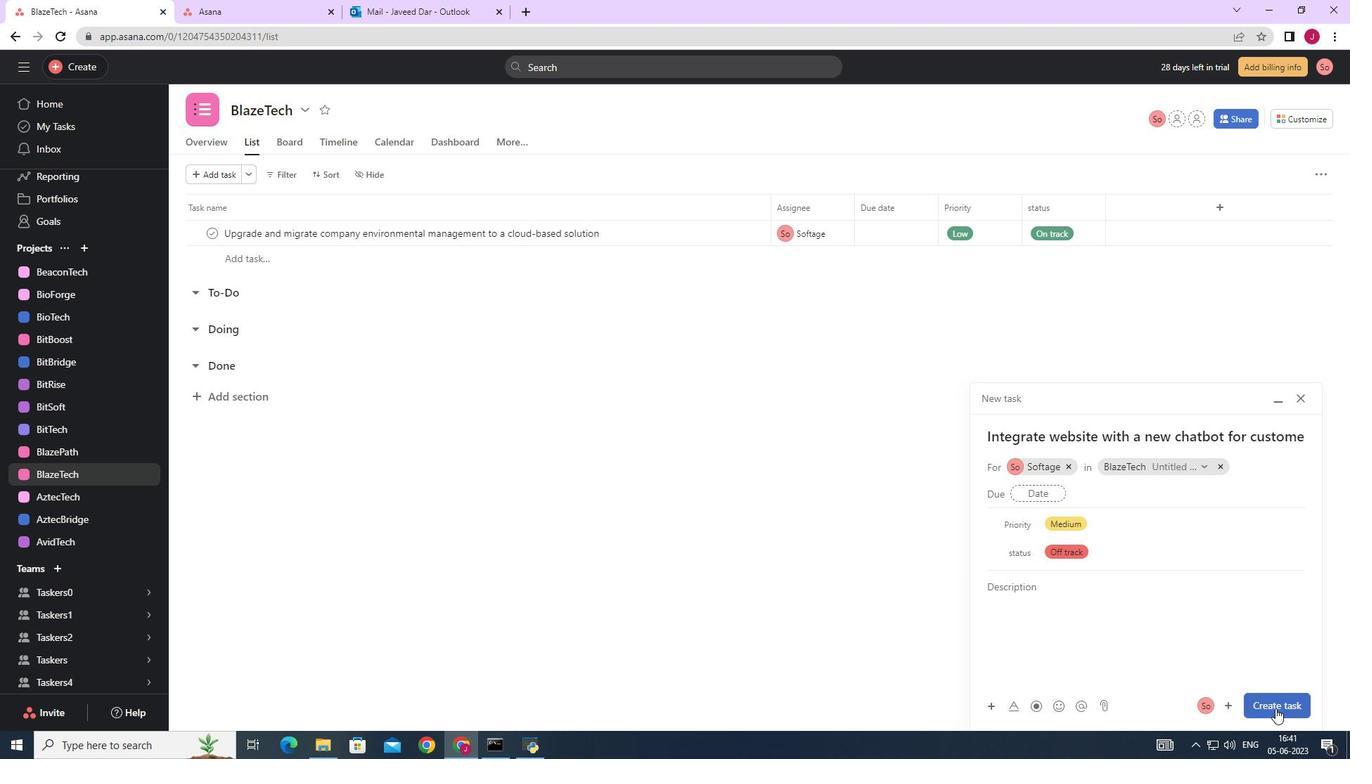 
Action: Mouse moved to (1268, 704)
Screenshot: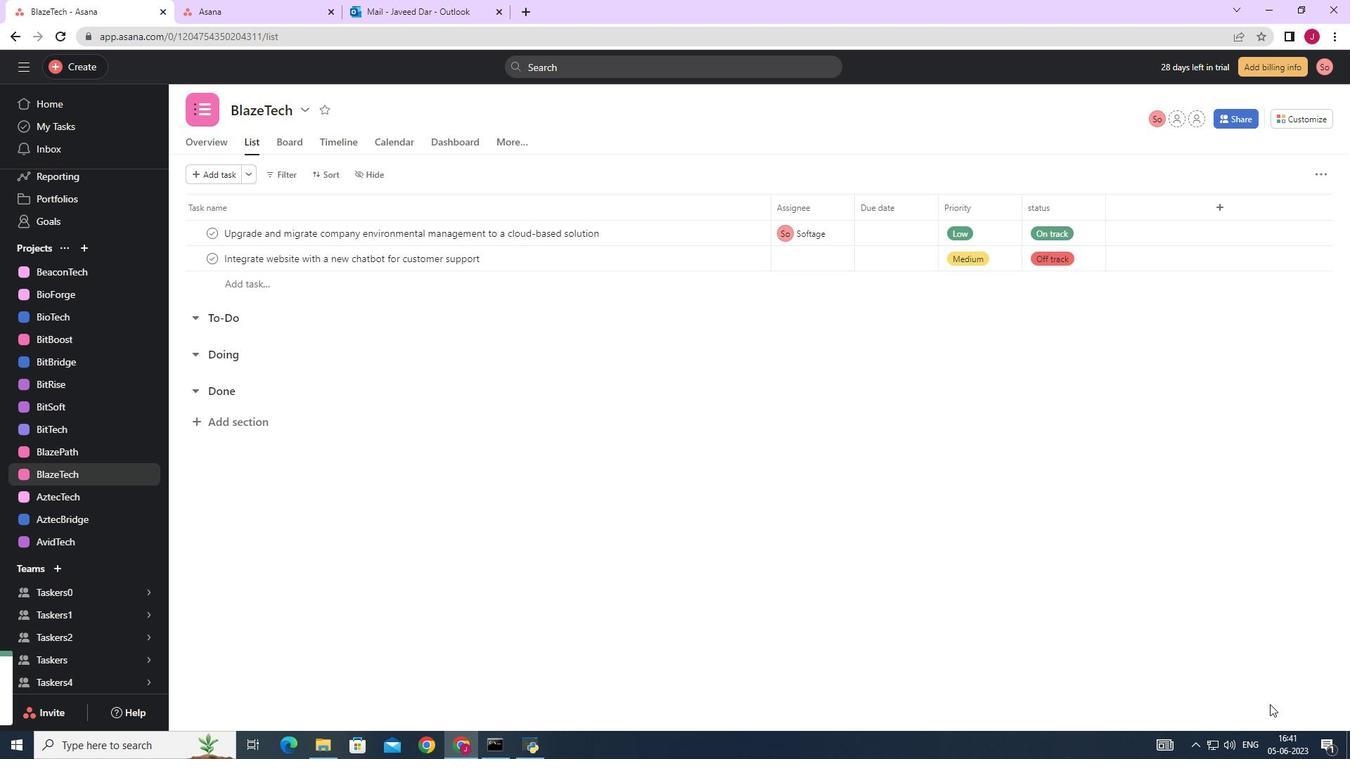 
